 Task: Open Card Customer Satisfaction Survey in Board Product Roadmap Prioritization and Execution to Workspace Customer Acquisition and add a team member Softage.3@softage.net, a label Purple, a checklist Grocery Shopping, an attachment from your google drive, a color Purple and finally, add a card description 'Conduct team training session on communication' and a comment 'Given the potential impact of this task, let us make sure we involve all stakeholders and gather their feedback.'. Add a start date 'Jan 03, 1900' with a due date 'Jan 10, 1900'
Action: Mouse moved to (62, 250)
Screenshot: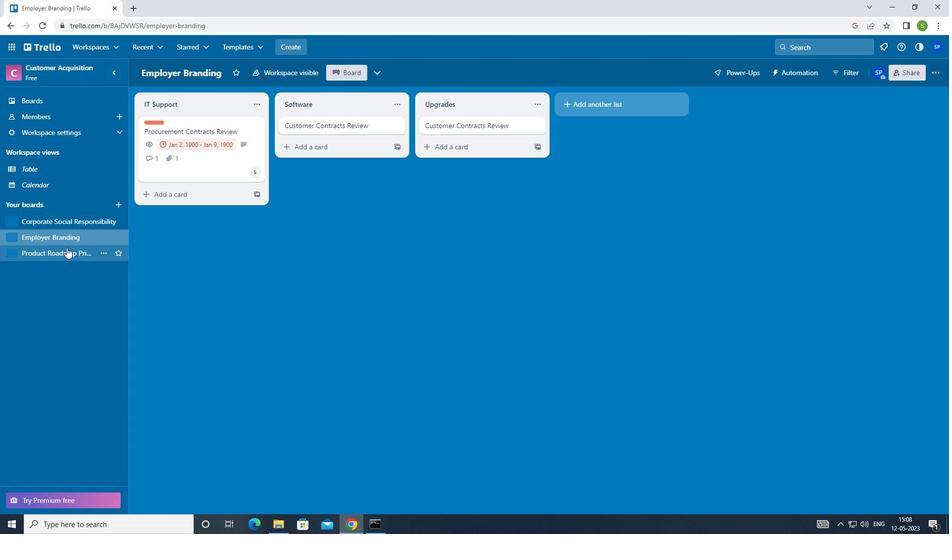 
Action: Mouse pressed left at (62, 250)
Screenshot: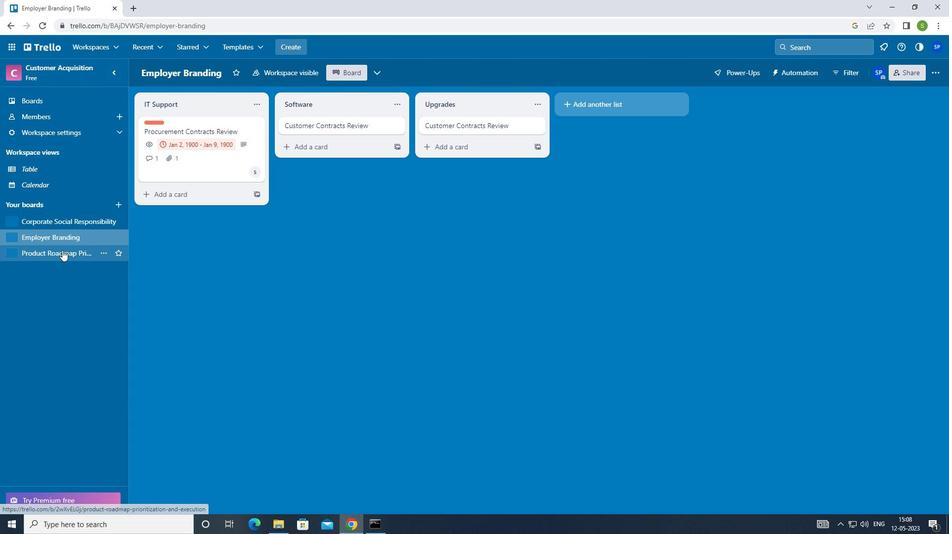 
Action: Mouse moved to (226, 121)
Screenshot: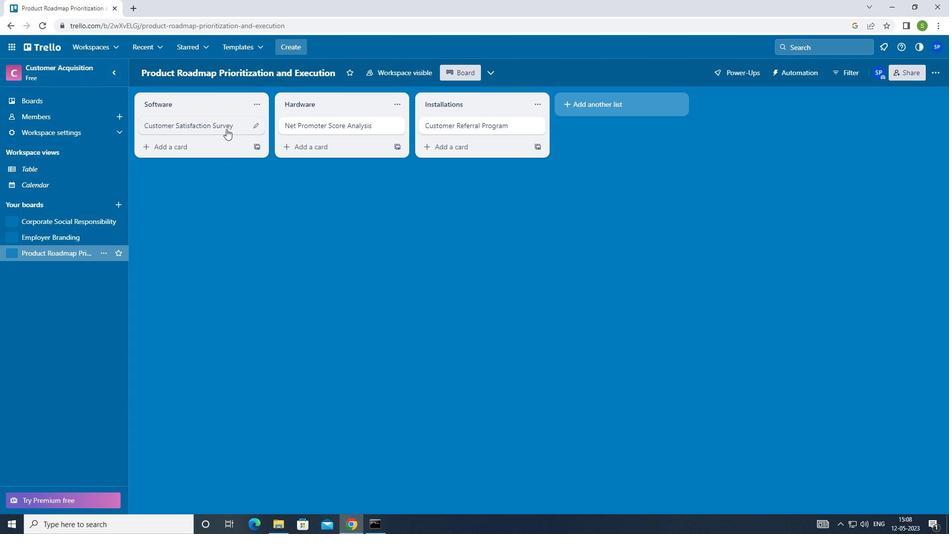 
Action: Mouse pressed left at (226, 121)
Screenshot: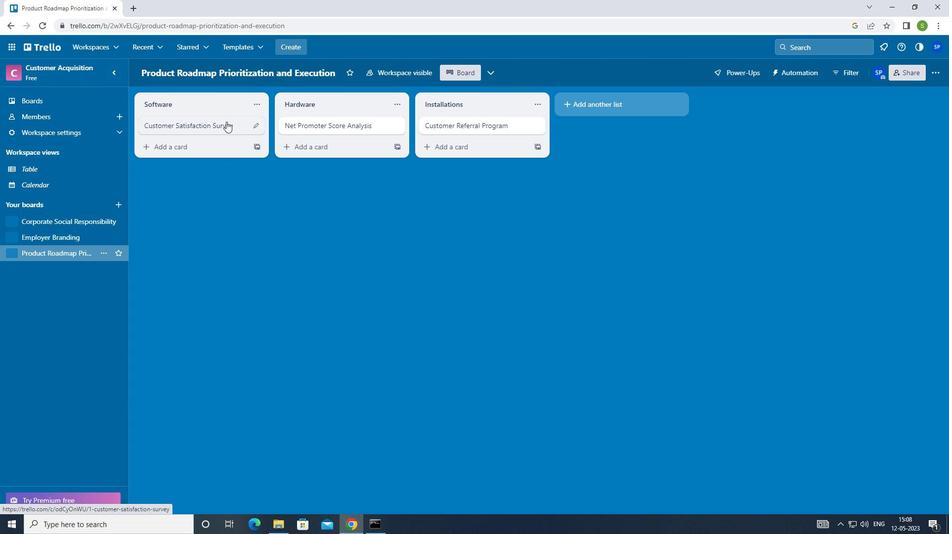 
Action: Mouse moved to (600, 120)
Screenshot: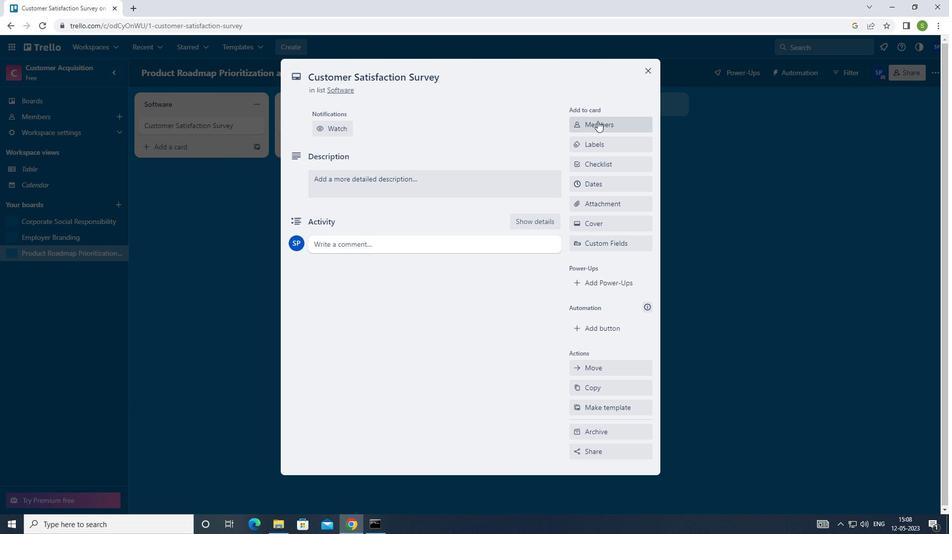 
Action: Mouse pressed left at (600, 120)
Screenshot: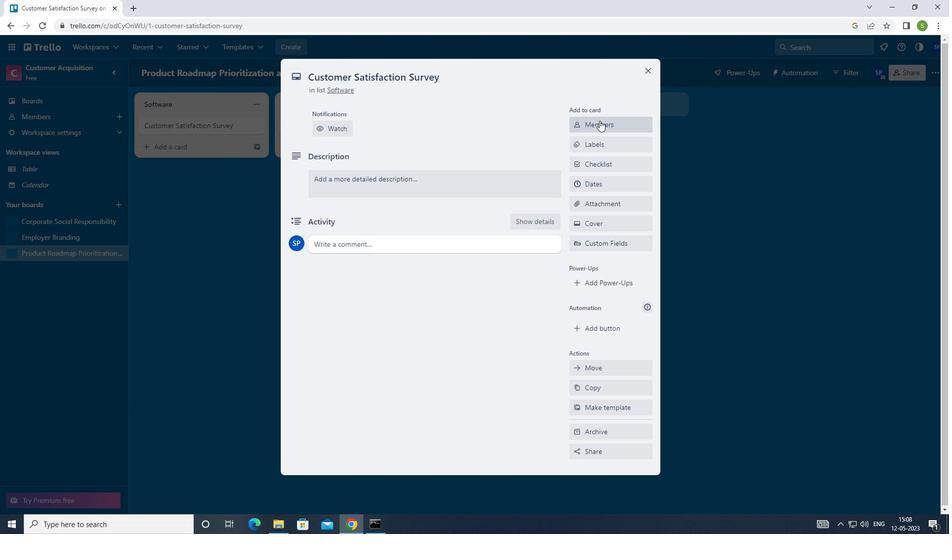 
Action: Mouse moved to (600, 172)
Screenshot: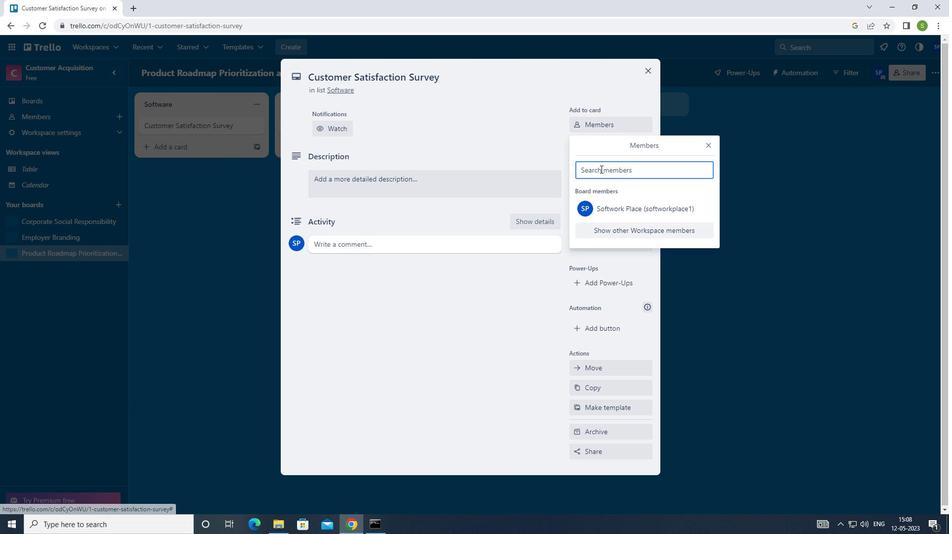 
Action: Mouse pressed left at (600, 172)
Screenshot: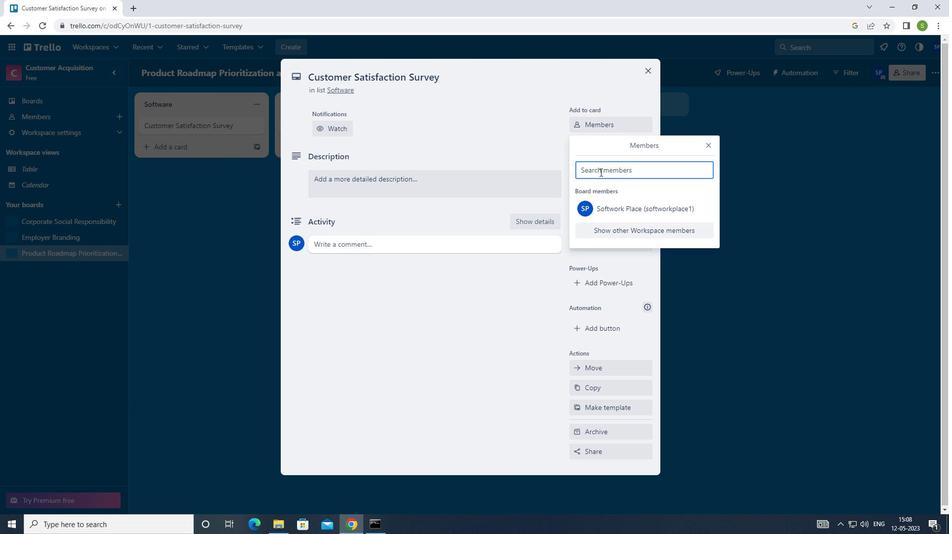 
Action: Mouse moved to (504, 151)
Screenshot: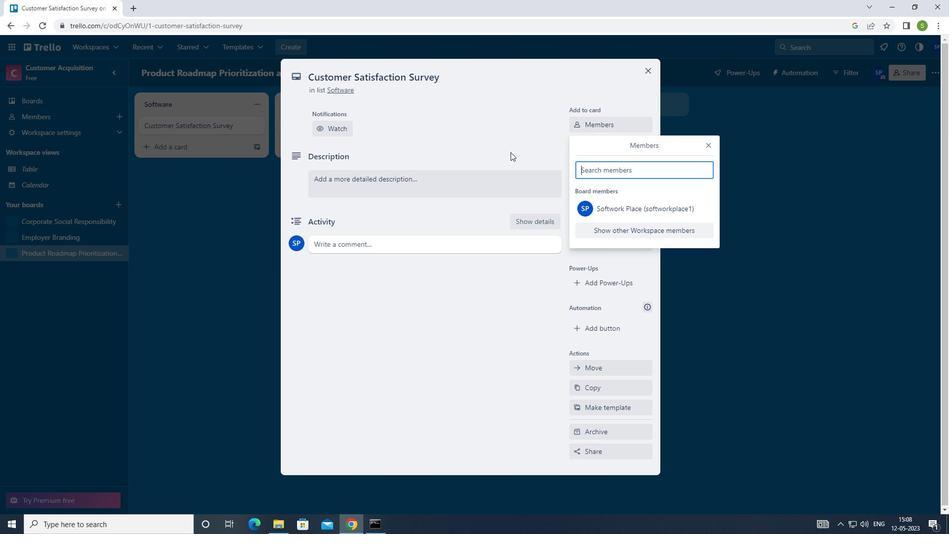 
Action: Key pressed <Key.shift>
Screenshot: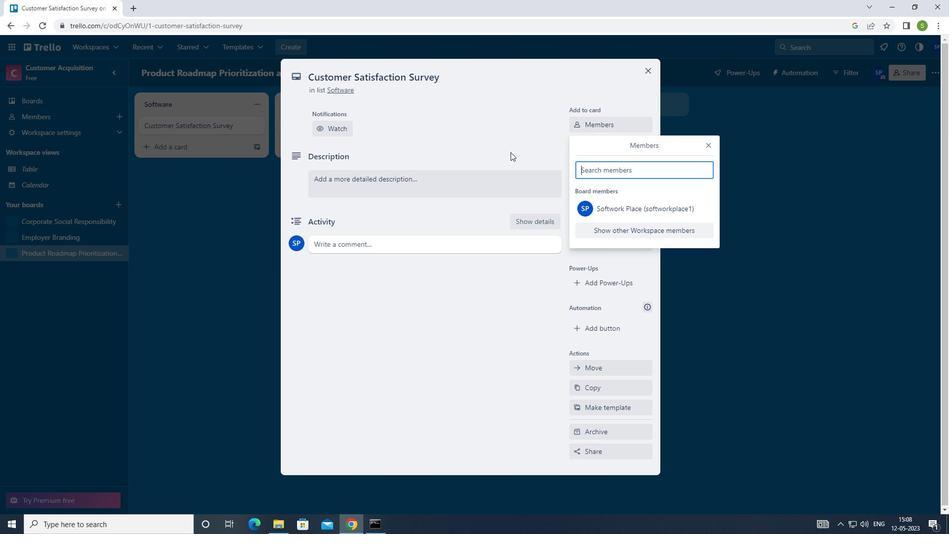 
Action: Mouse moved to (504, 151)
Screenshot: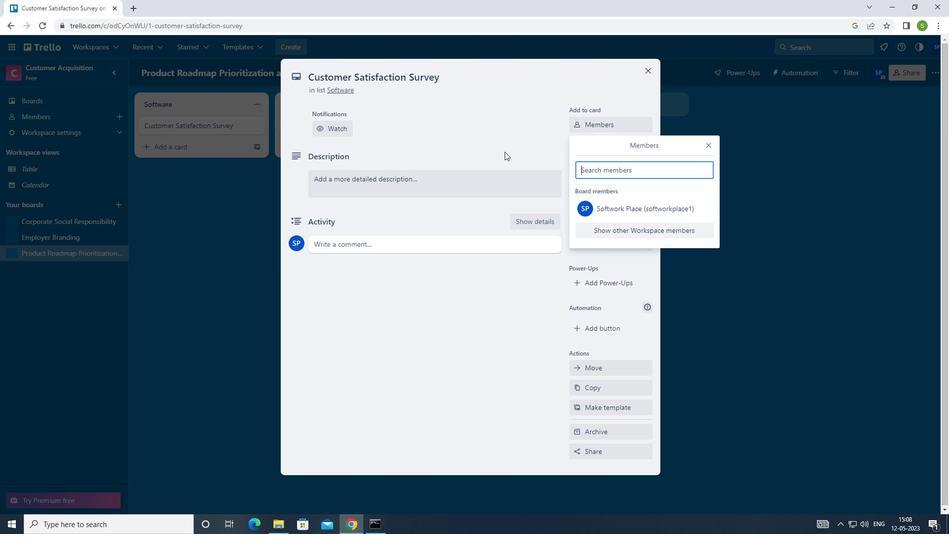
Action: Key pressed S
Screenshot: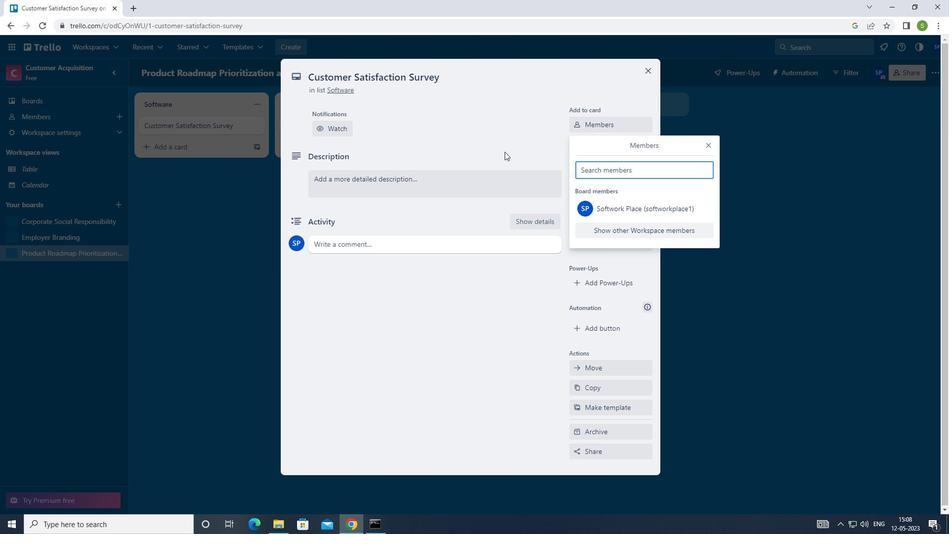 
Action: Mouse moved to (503, 151)
Screenshot: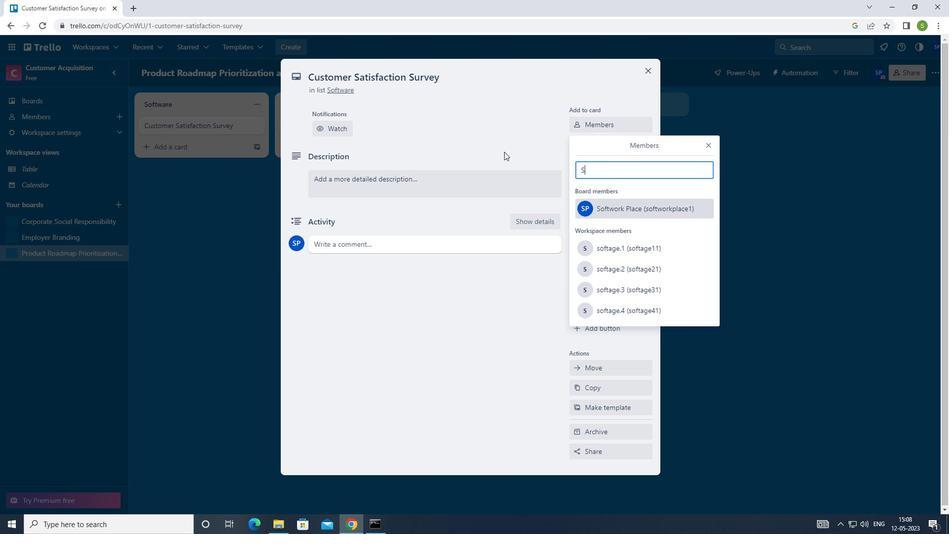 
Action: Key pressed O
Screenshot: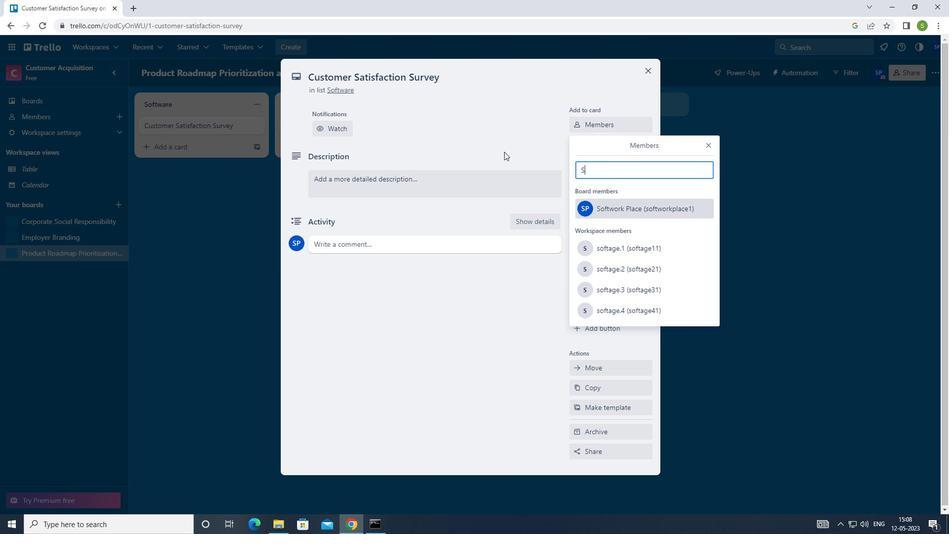 
Action: Mouse moved to (500, 150)
Screenshot: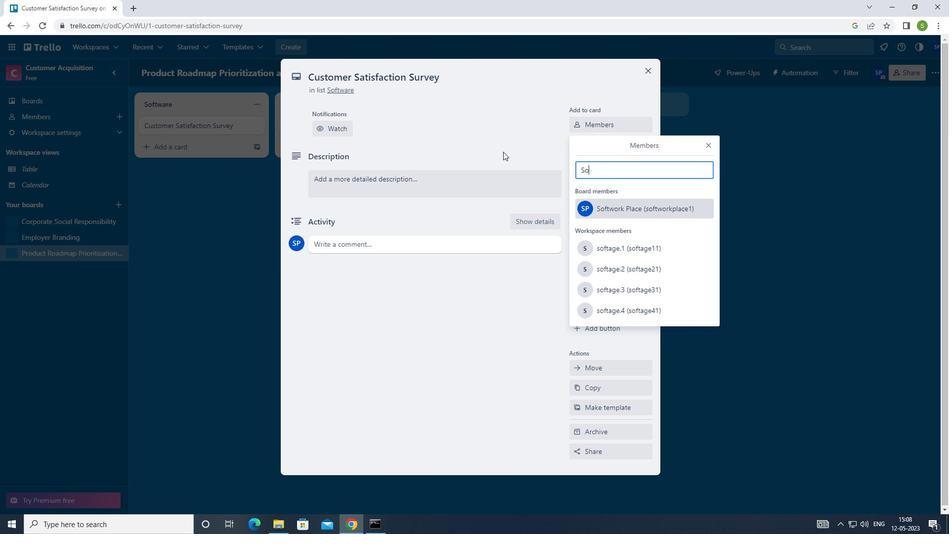 
Action: Key pressed F
Screenshot: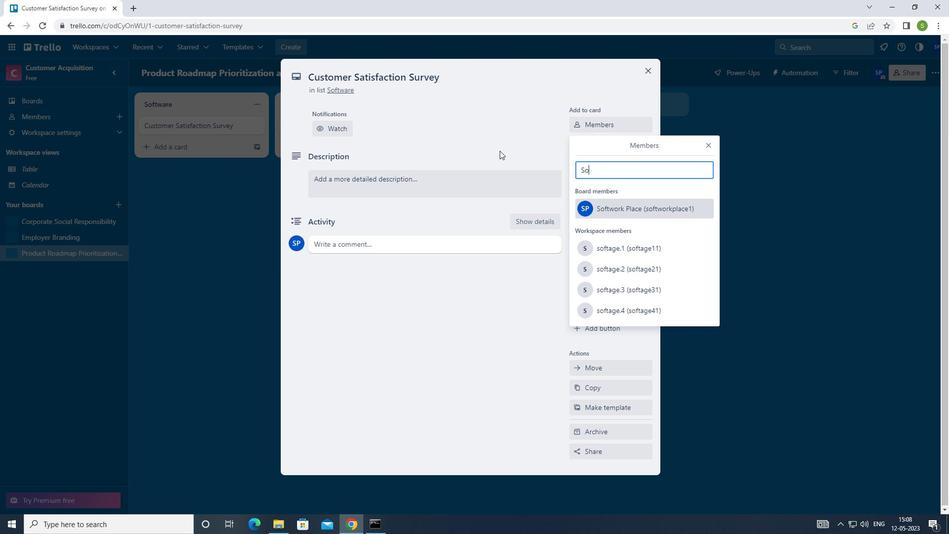 
Action: Mouse moved to (499, 150)
Screenshot: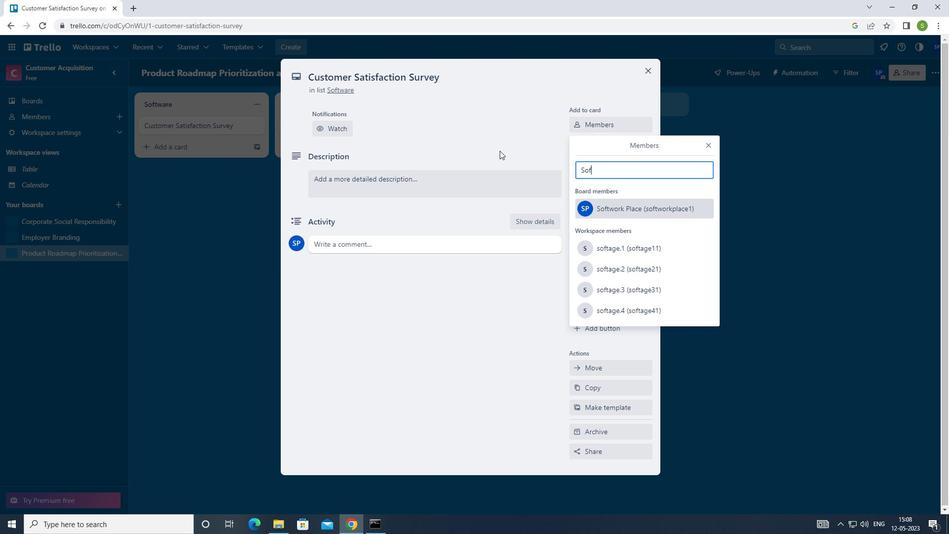 
Action: Key pressed T
Screenshot: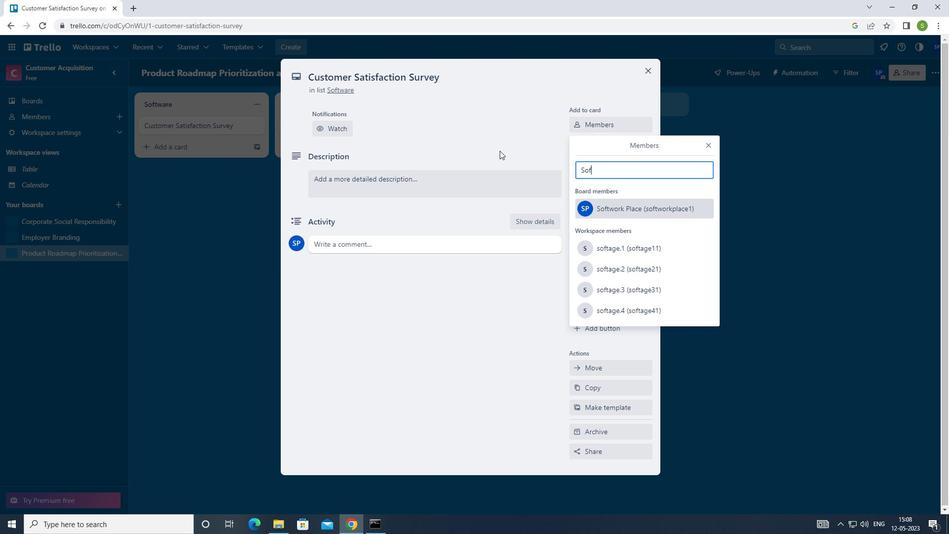 
Action: Mouse moved to (494, 148)
Screenshot: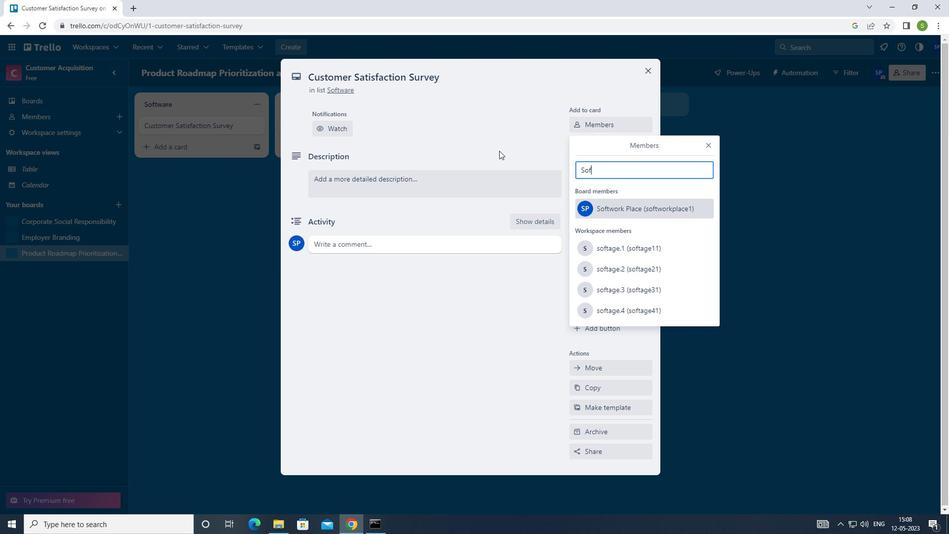 
Action: Key pressed A
Screenshot: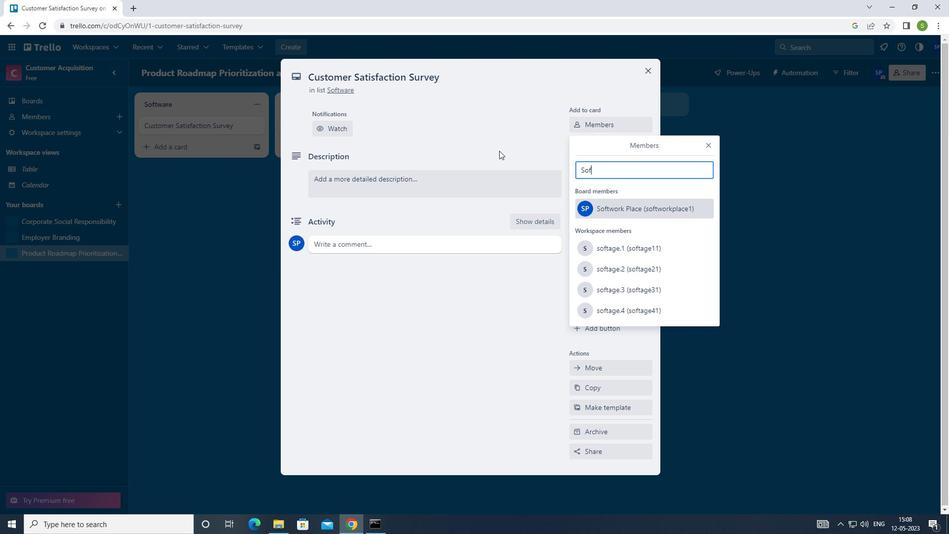 
Action: Mouse moved to (492, 148)
Screenshot: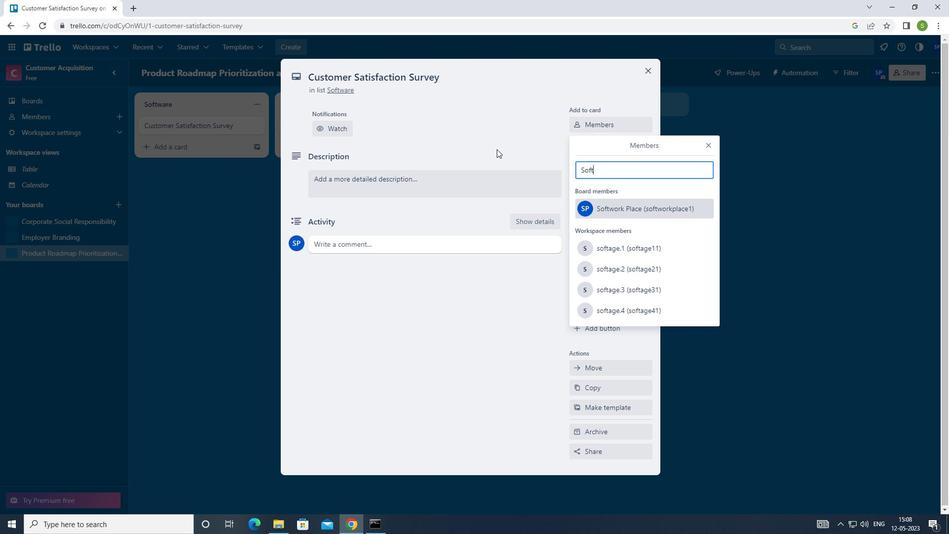 
Action: Key pressed GE.3<Key.shift><Key.shift><Key.shift><Key.shift><Key.shift><Key.shift><Key.shift><Key.shift>@SOG<Key.backspace>FTAGE.NET
Screenshot: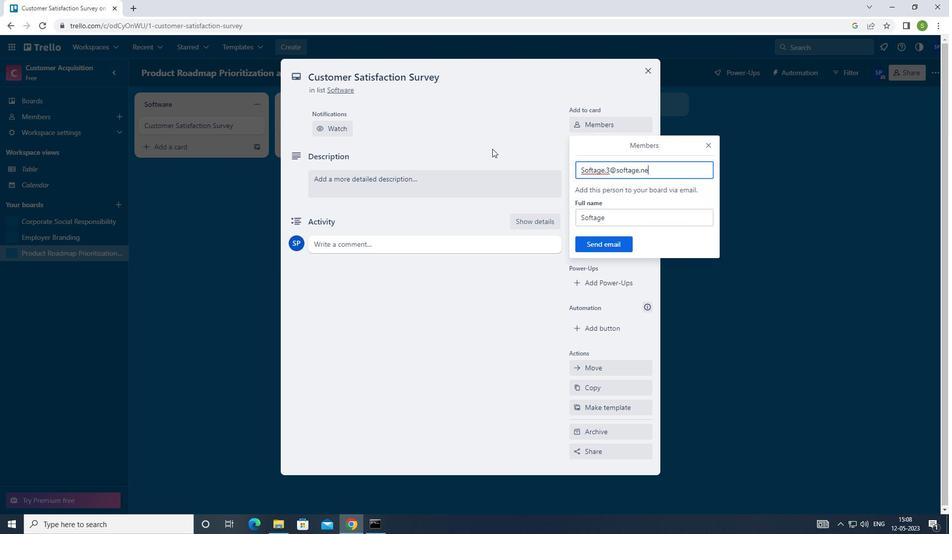 
Action: Mouse moved to (605, 247)
Screenshot: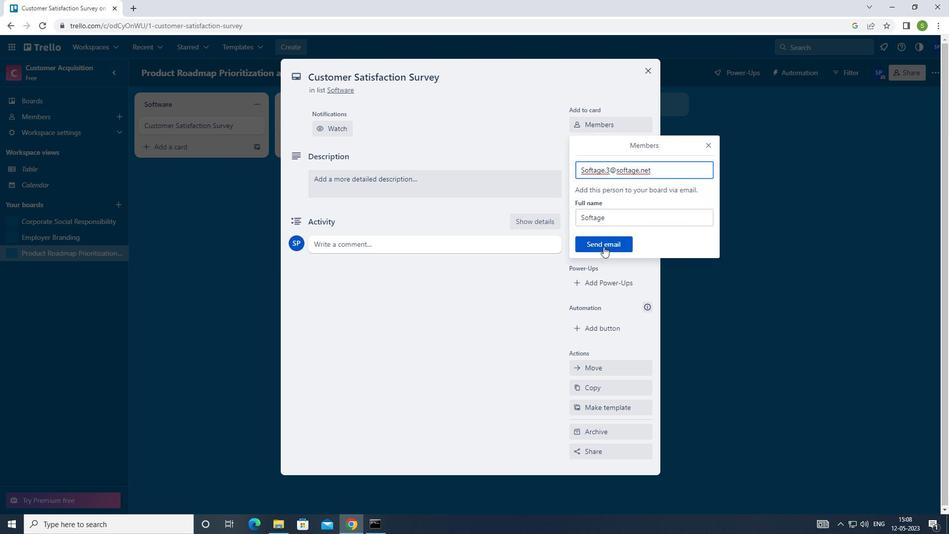 
Action: Mouse pressed left at (605, 247)
Screenshot: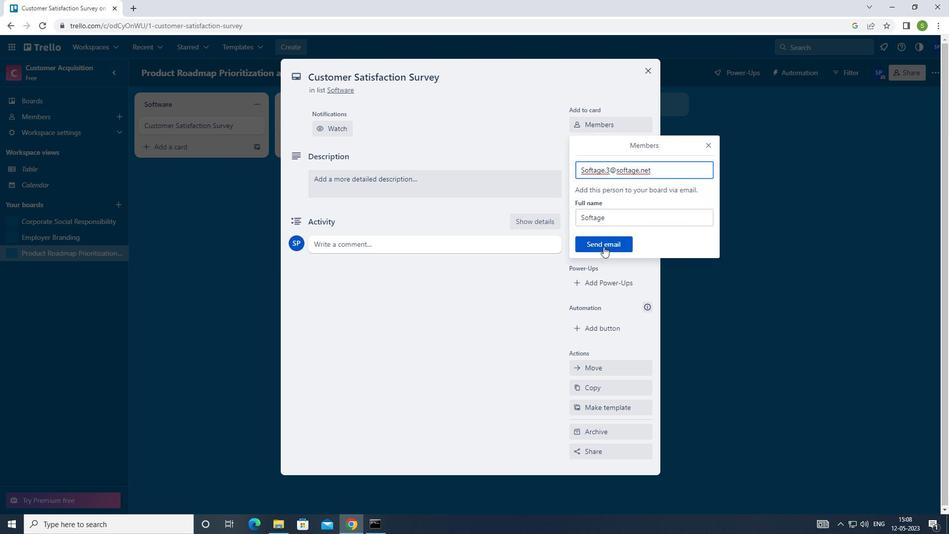 
Action: Mouse moved to (594, 180)
Screenshot: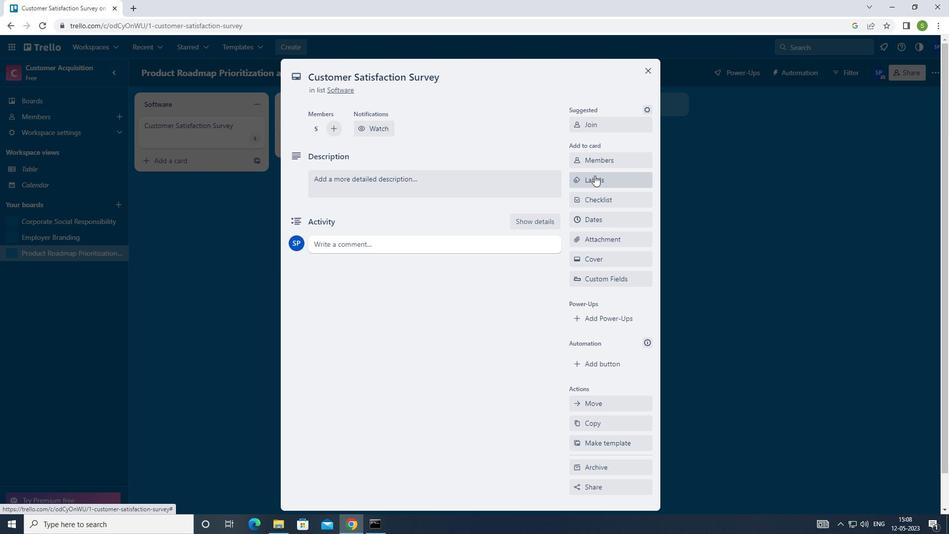 
Action: Mouse pressed left at (594, 180)
Screenshot: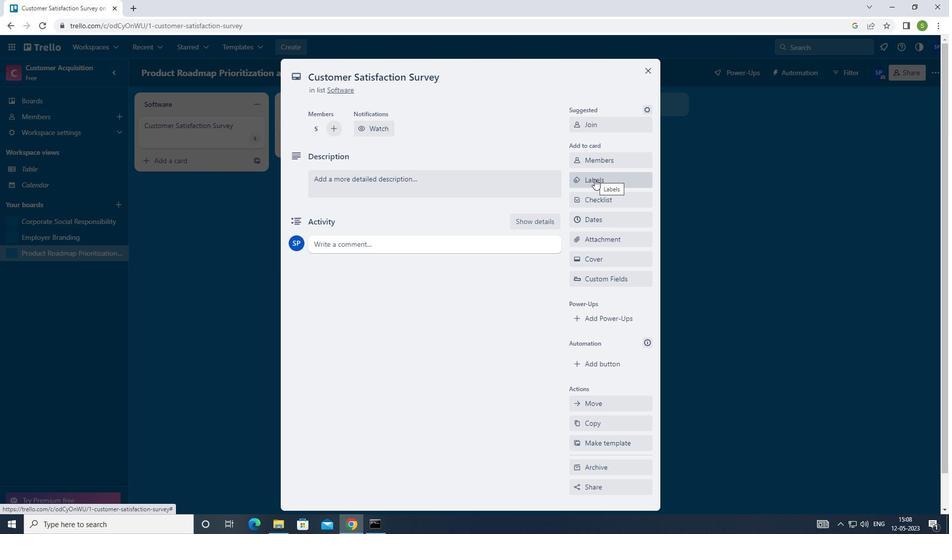 
Action: Mouse moved to (527, 133)
Screenshot: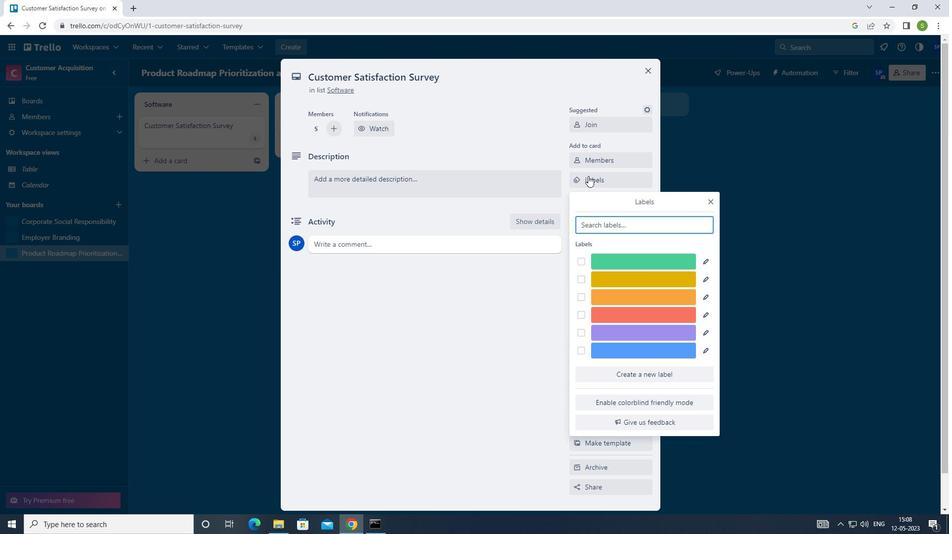 
Action: Key pressed PUR
Screenshot: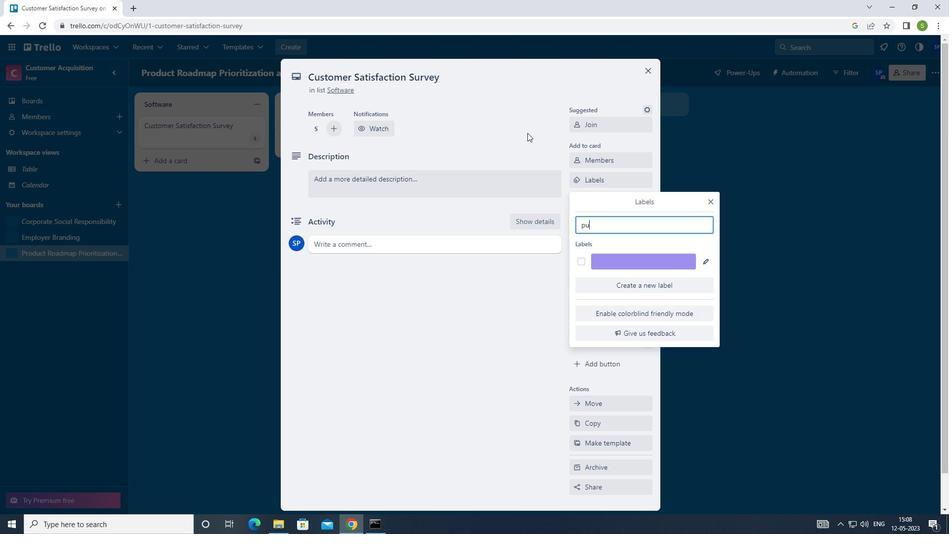 
Action: Mouse moved to (582, 265)
Screenshot: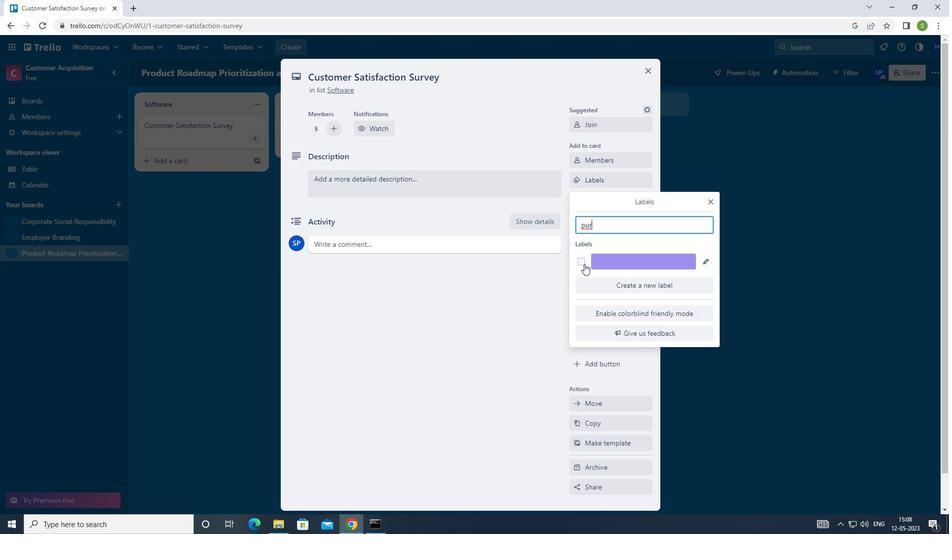 
Action: Mouse pressed left at (582, 265)
Screenshot: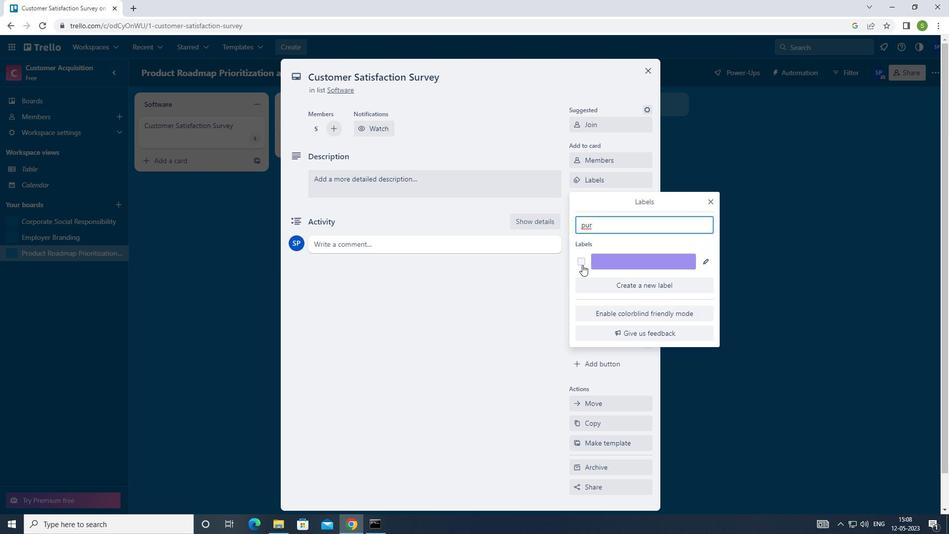 
Action: Mouse moved to (709, 205)
Screenshot: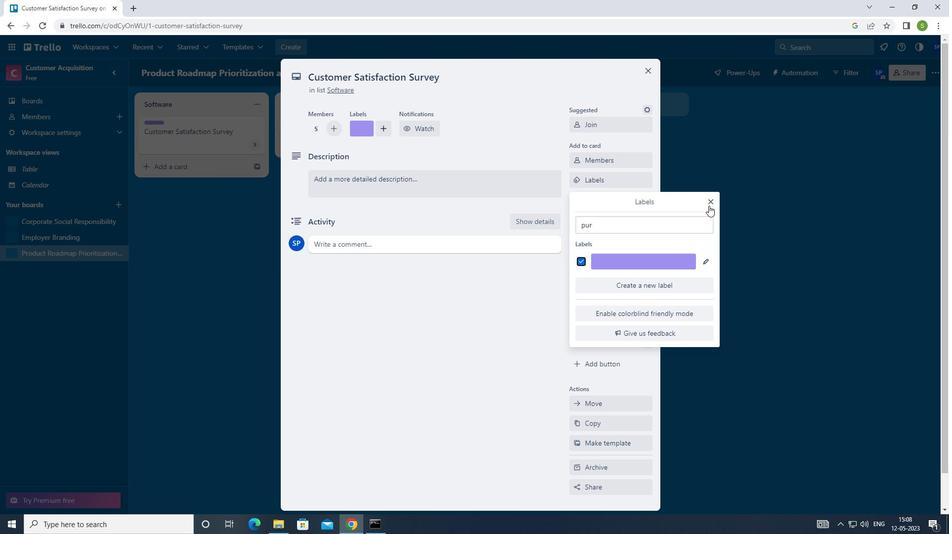 
Action: Mouse pressed left at (709, 205)
Screenshot: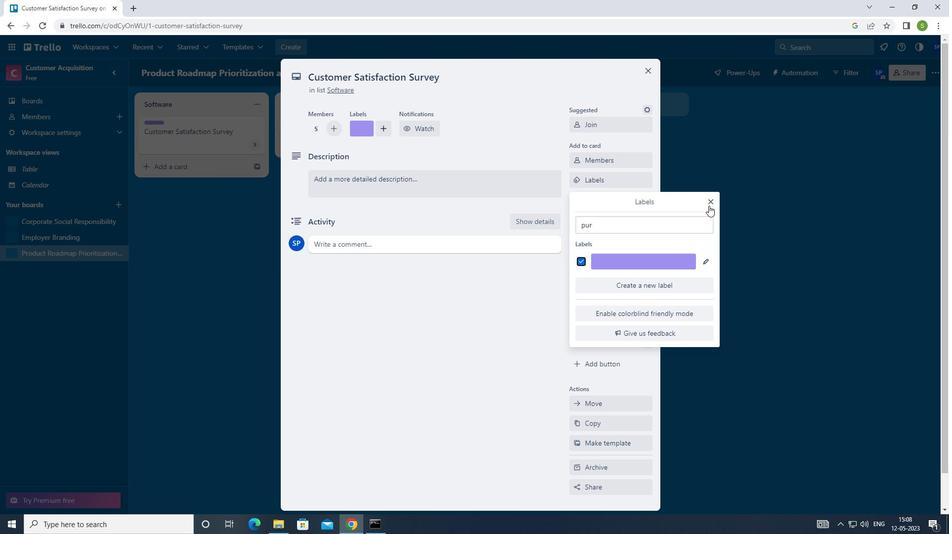 
Action: Mouse moved to (599, 202)
Screenshot: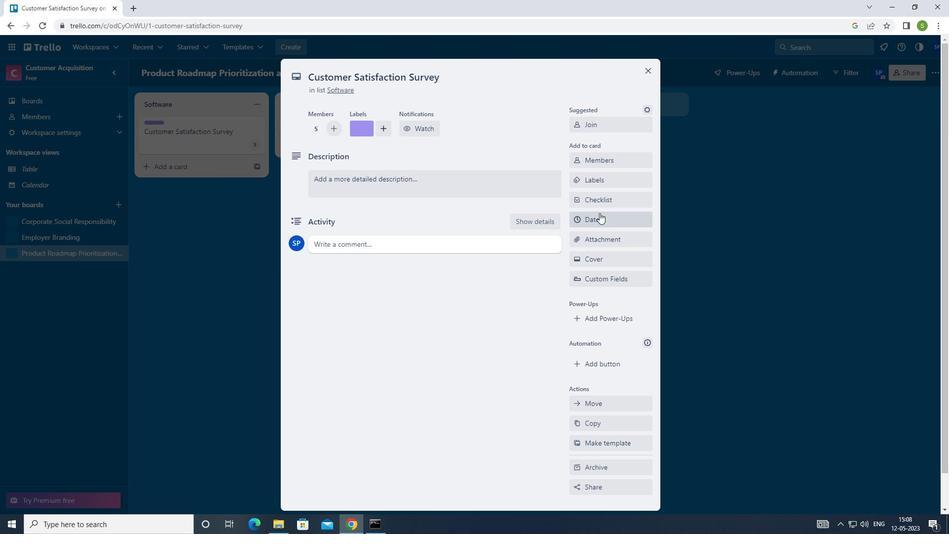 
Action: Mouse pressed left at (599, 202)
Screenshot: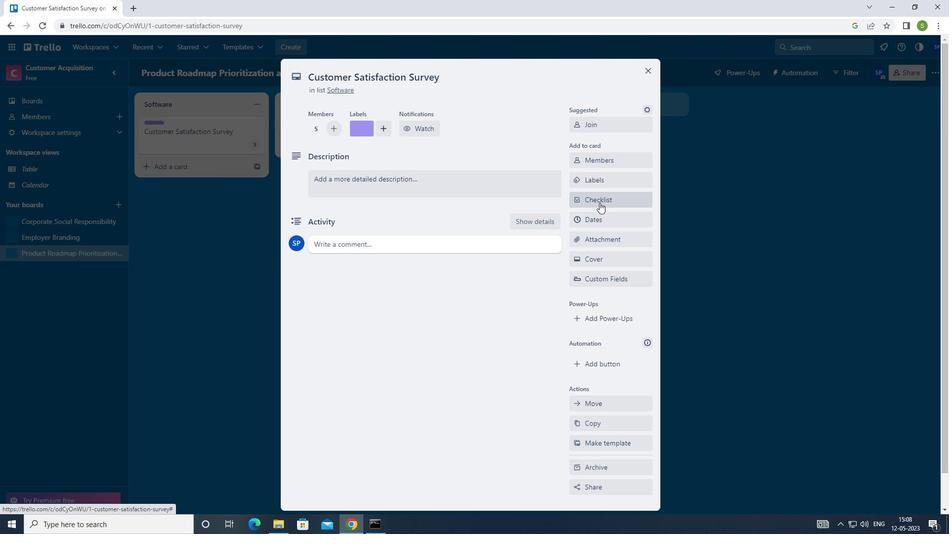 
Action: Mouse moved to (561, 187)
Screenshot: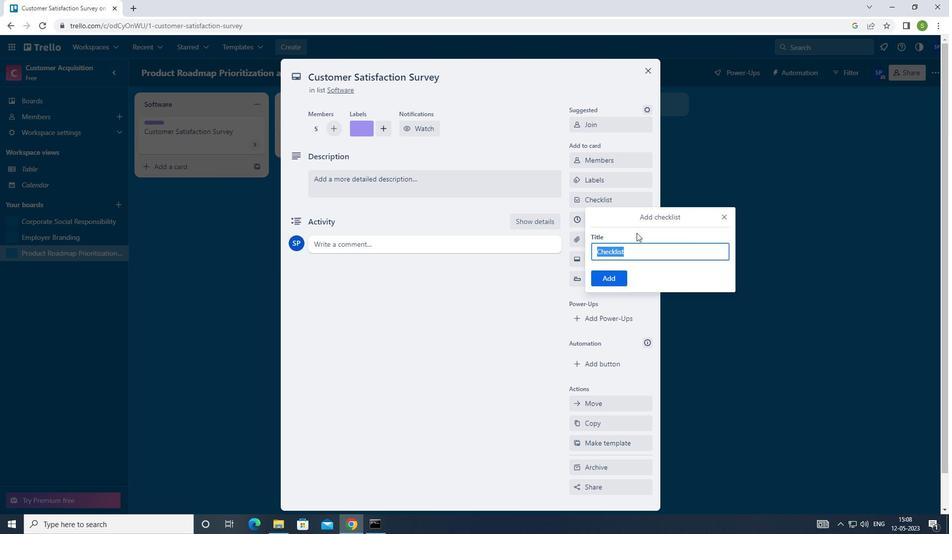 
Action: Key pressed <Key.shift><Key.shift><Key.shift><Key.shift><Key.shift><Key.shift><Key.shift><Key.shift><Key.shift>G
Screenshot: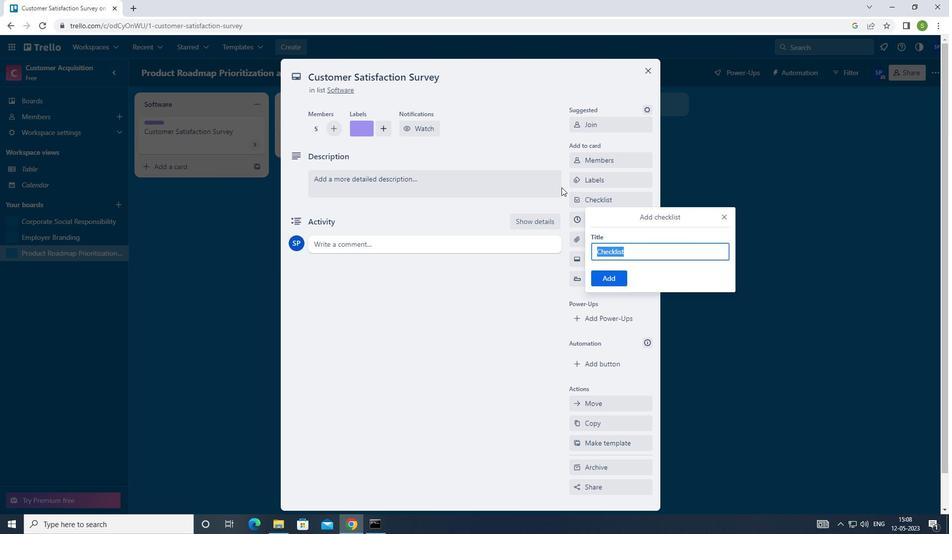 
Action: Mouse moved to (660, 287)
Screenshot: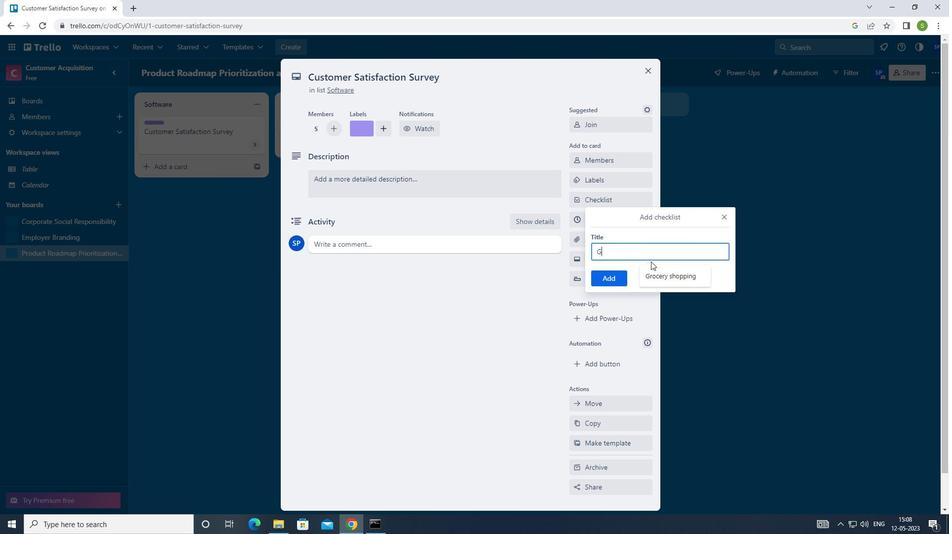 
Action: Mouse pressed left at (660, 287)
Screenshot: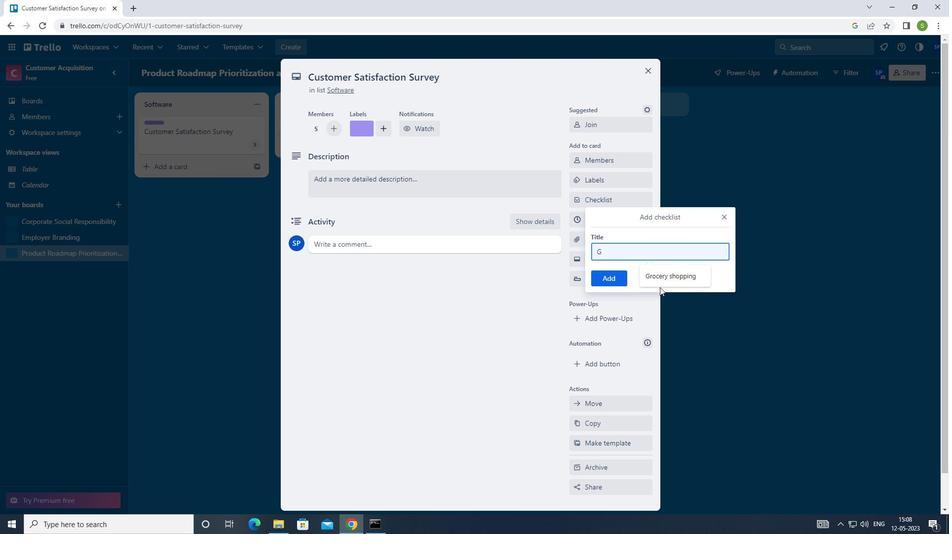 
Action: Mouse moved to (659, 278)
Screenshot: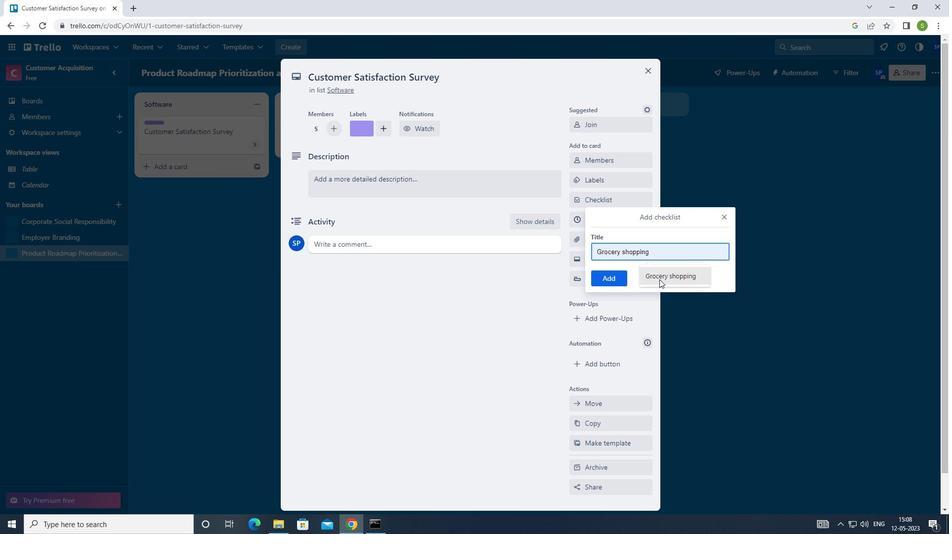 
Action: Mouse pressed left at (659, 278)
Screenshot: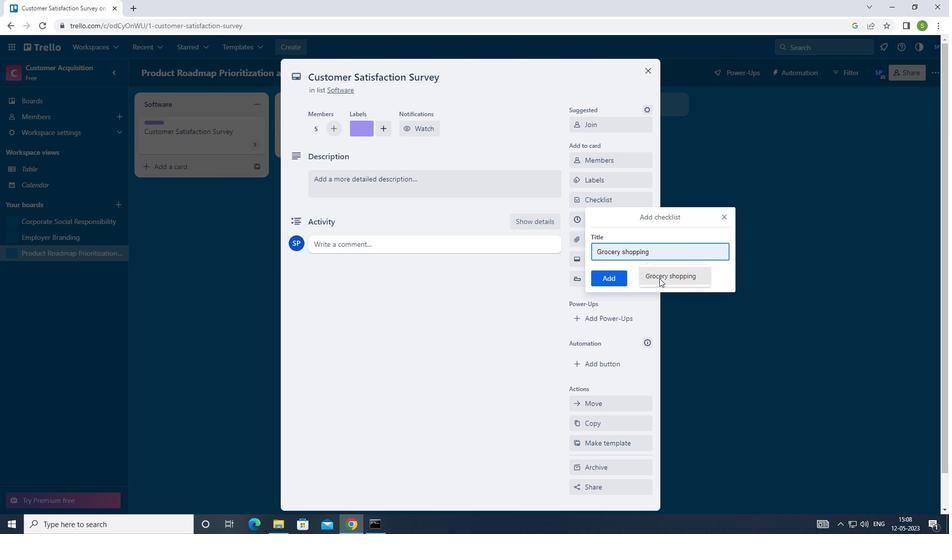 
Action: Mouse moved to (594, 278)
Screenshot: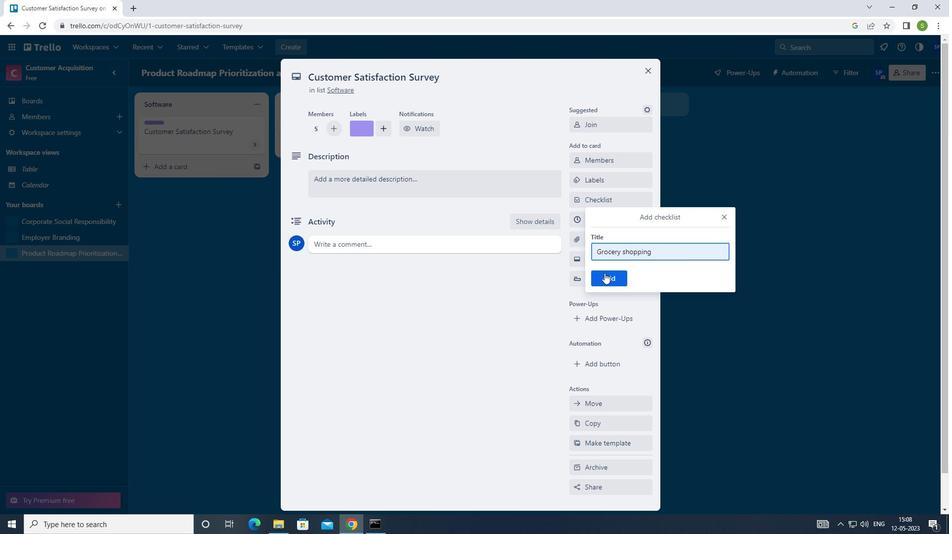 
Action: Mouse pressed left at (594, 278)
Screenshot: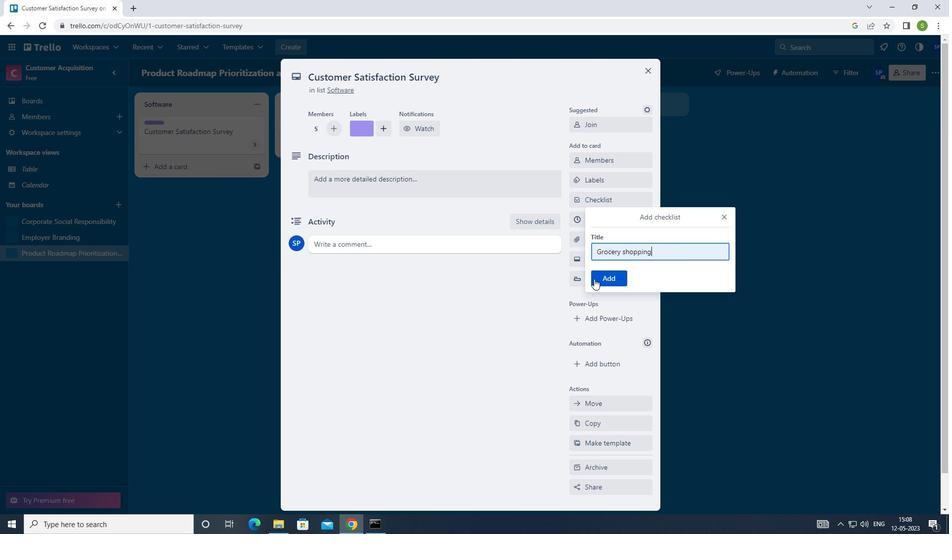 
Action: Mouse moved to (607, 240)
Screenshot: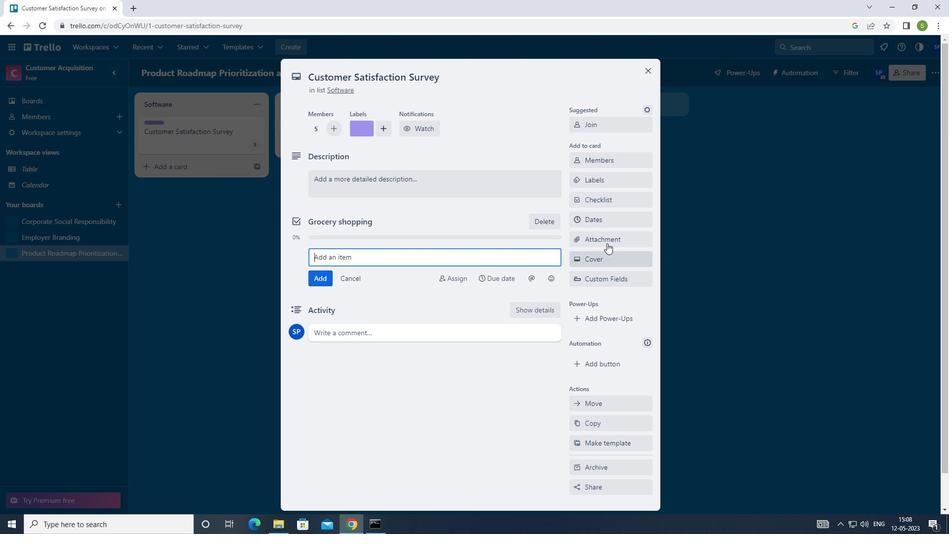 
Action: Mouse pressed left at (607, 240)
Screenshot: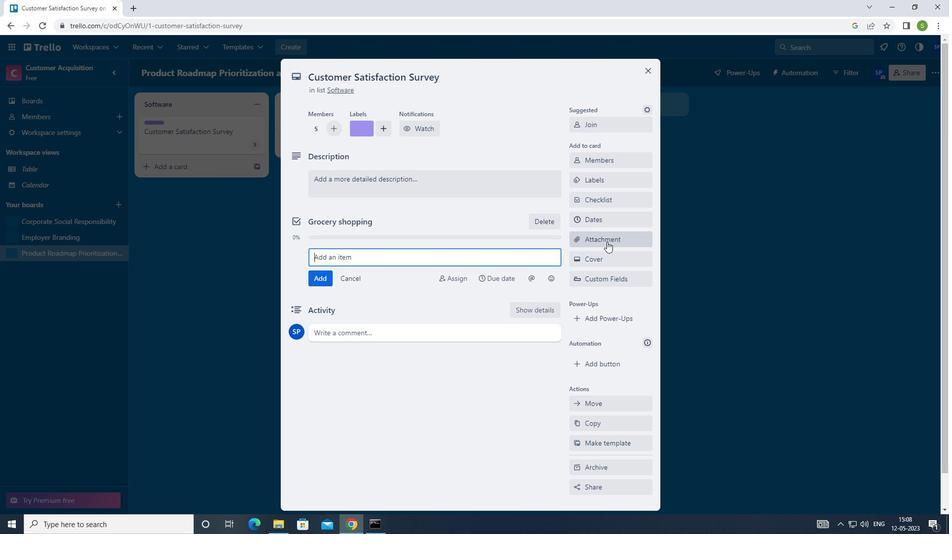 
Action: Mouse moved to (593, 312)
Screenshot: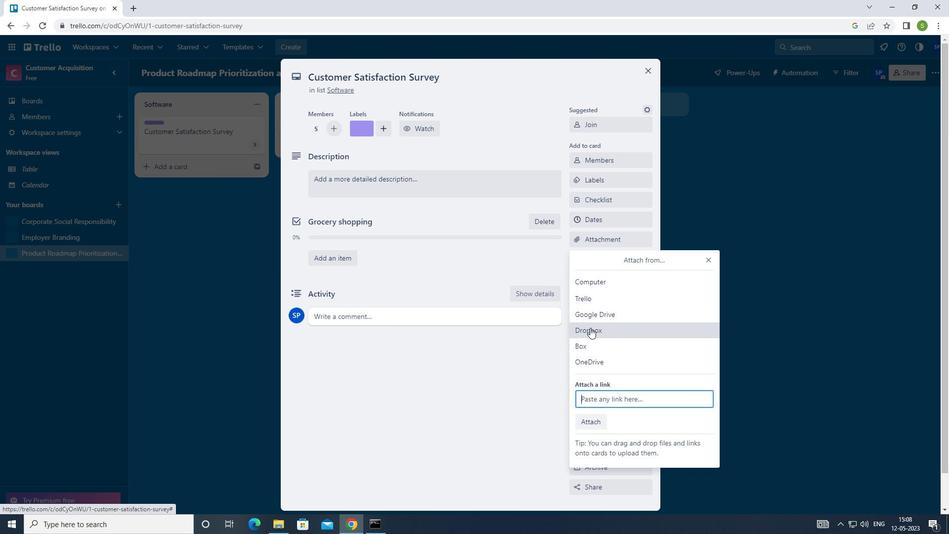 
Action: Mouse pressed left at (593, 312)
Screenshot: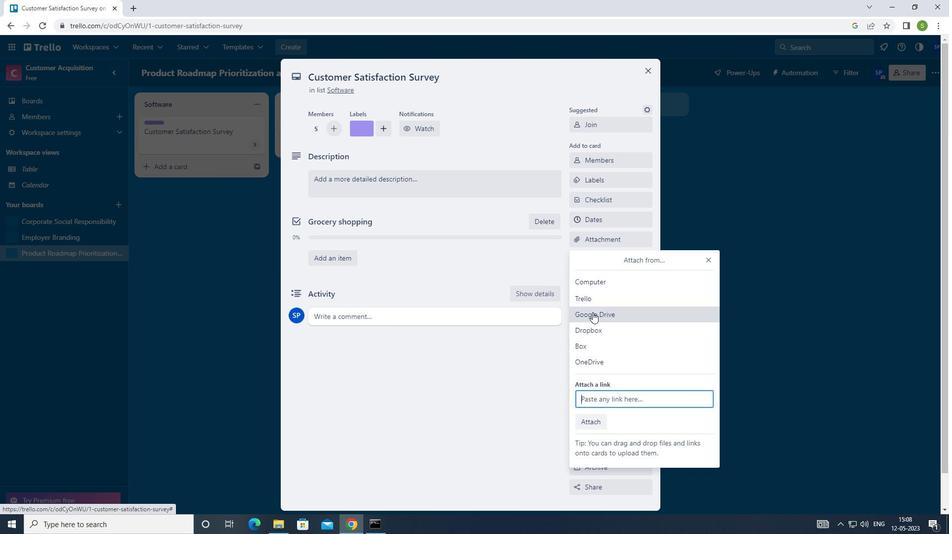 
Action: Mouse moved to (274, 252)
Screenshot: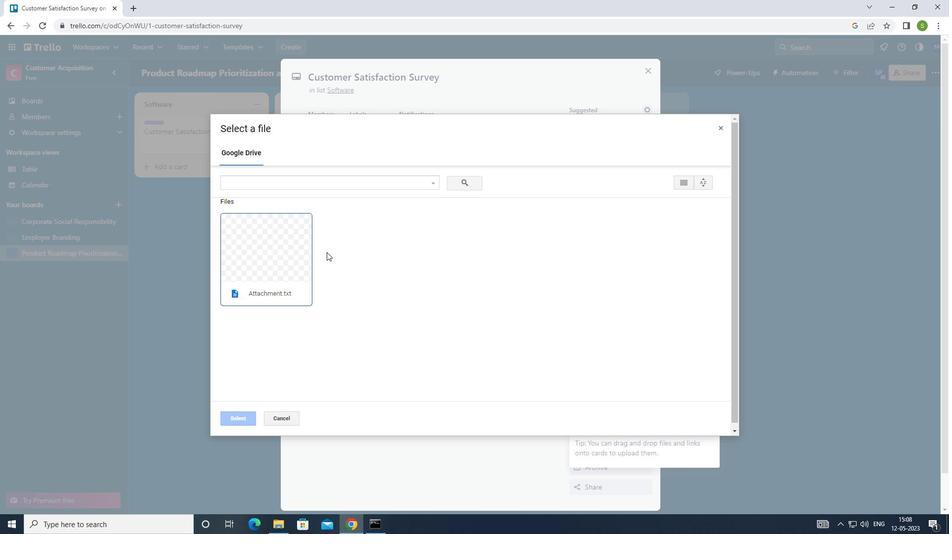 
Action: Mouse pressed left at (274, 252)
Screenshot: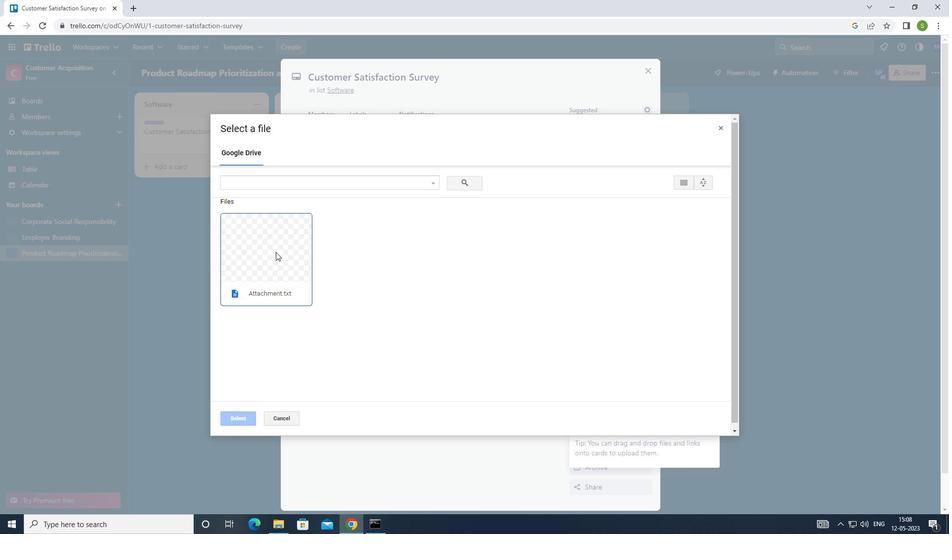 
Action: Mouse moved to (229, 418)
Screenshot: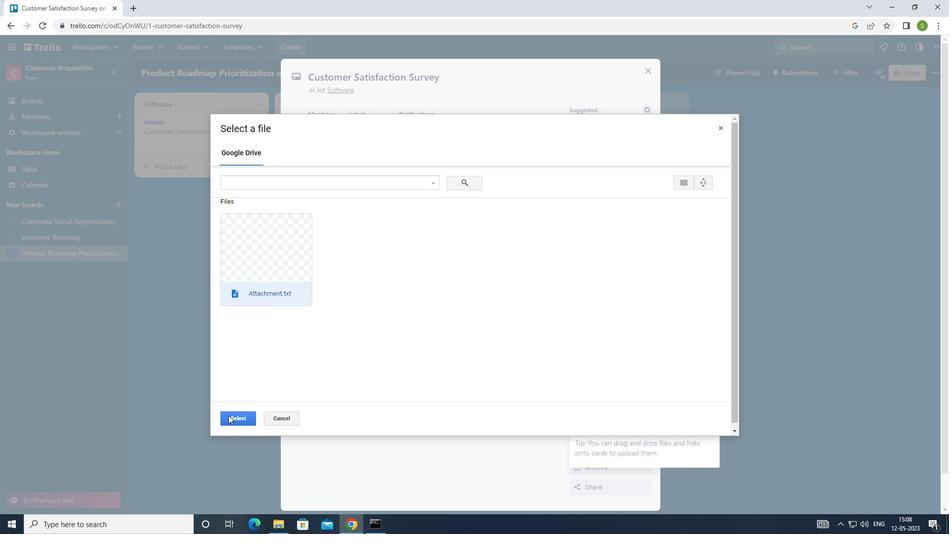 
Action: Mouse pressed left at (229, 418)
Screenshot: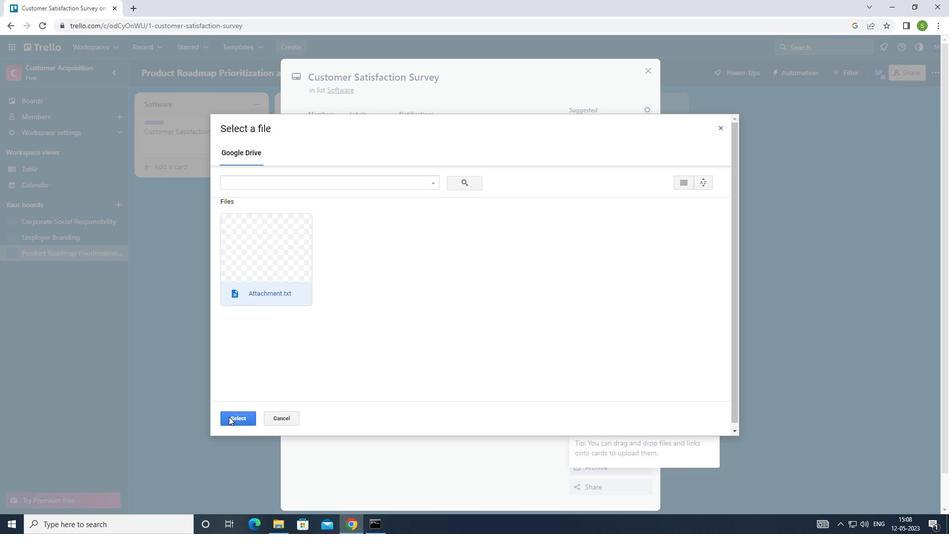 
Action: Mouse moved to (396, 183)
Screenshot: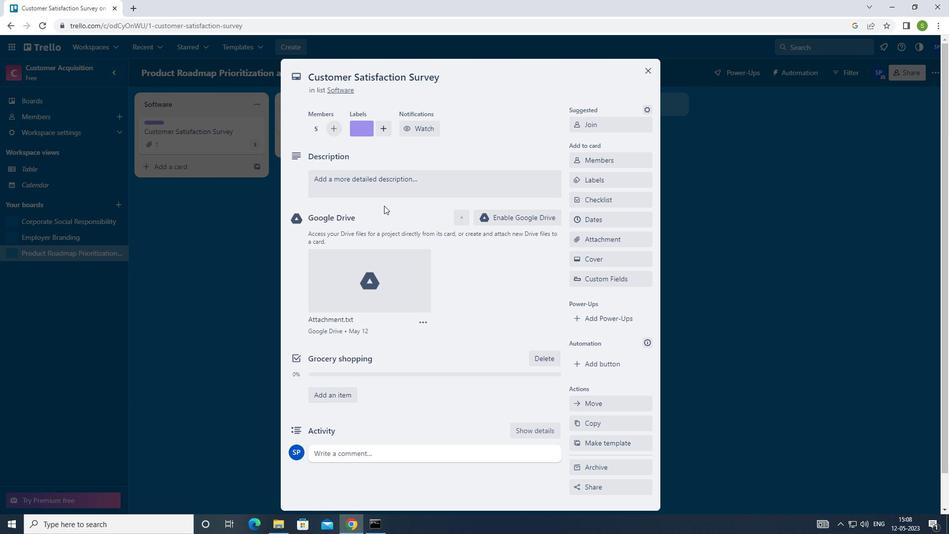 
Action: Mouse pressed left at (396, 183)
Screenshot: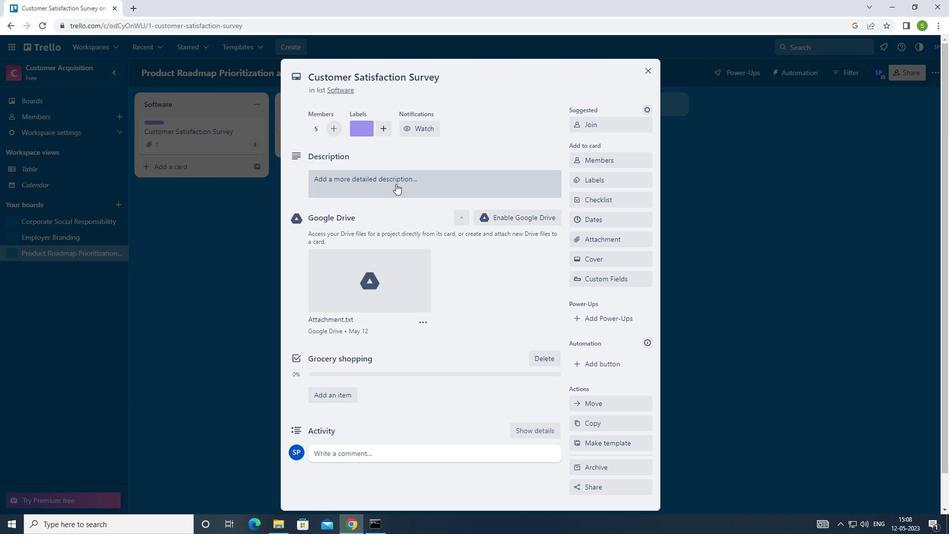 
Action: Mouse moved to (368, 303)
Screenshot: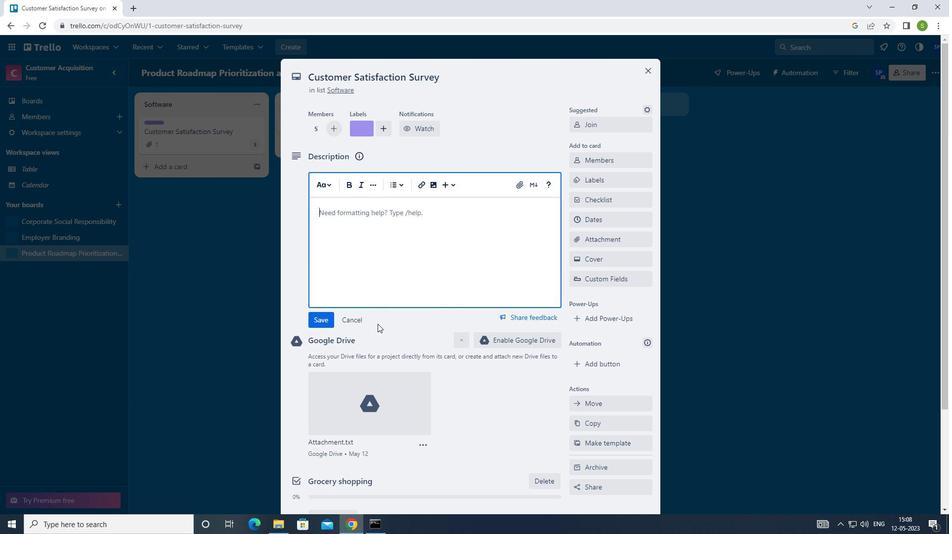 
Action: Key pressed <Key.shift>CONDUCT<Key.space>TEAM<Key.space>TRAINING<Key.space>SESSION<Key.space>ON
Screenshot: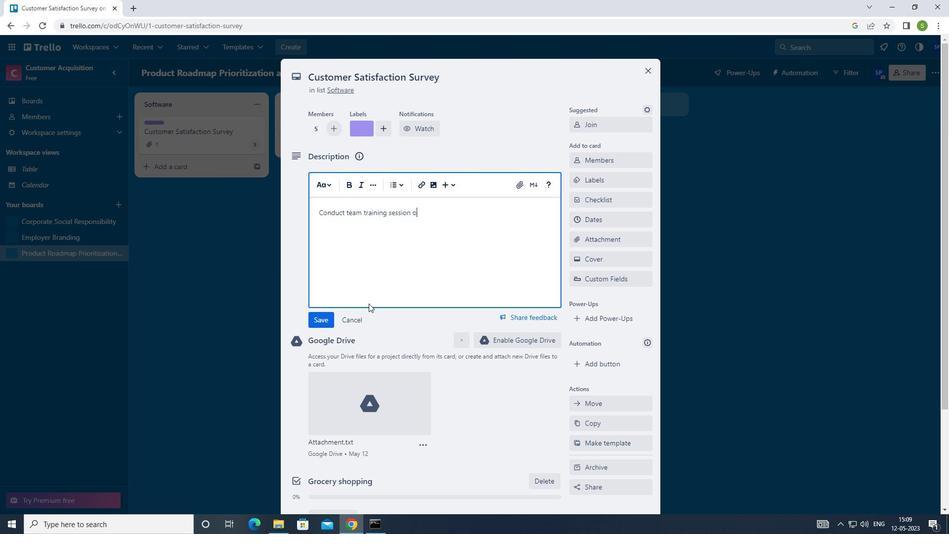 
Action: Mouse moved to (368, 303)
Screenshot: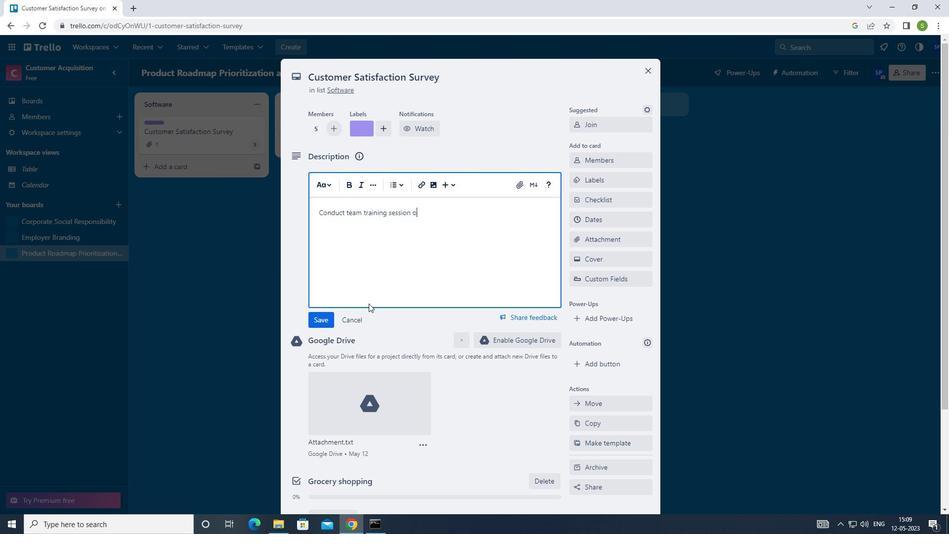
Action: Key pressed <Key.space>
Screenshot: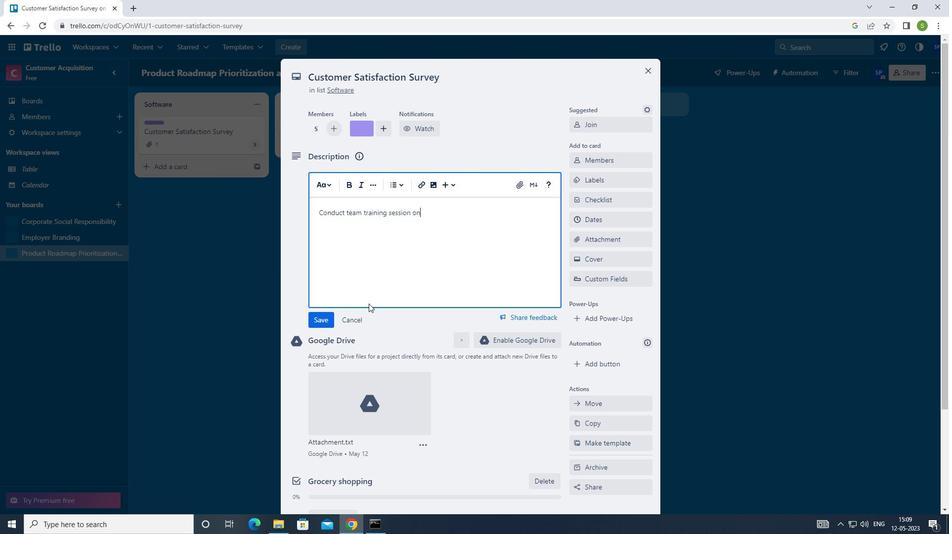 
Action: Mouse moved to (368, 303)
Screenshot: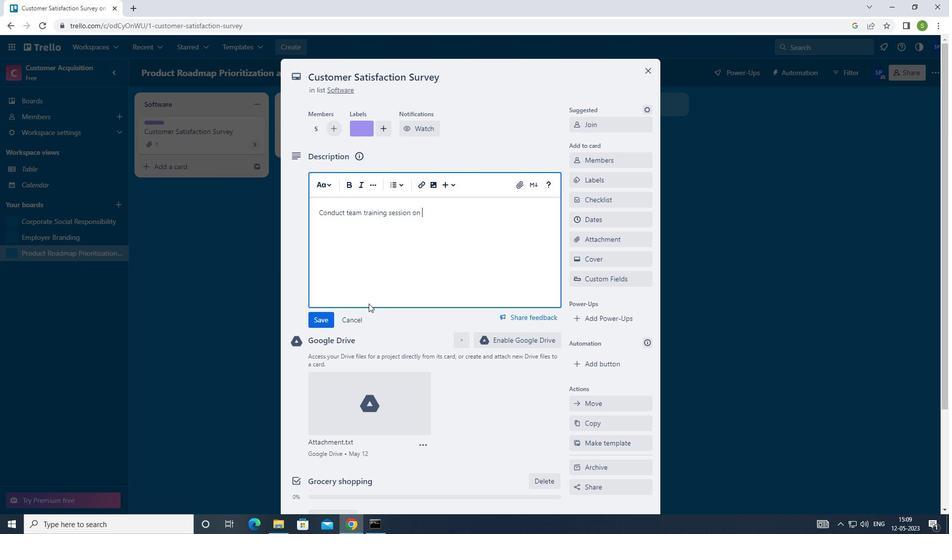 
Action: Key pressed COMMUNICATION<Key.space>AN<Key.backspace><Key.backspace>.
Screenshot: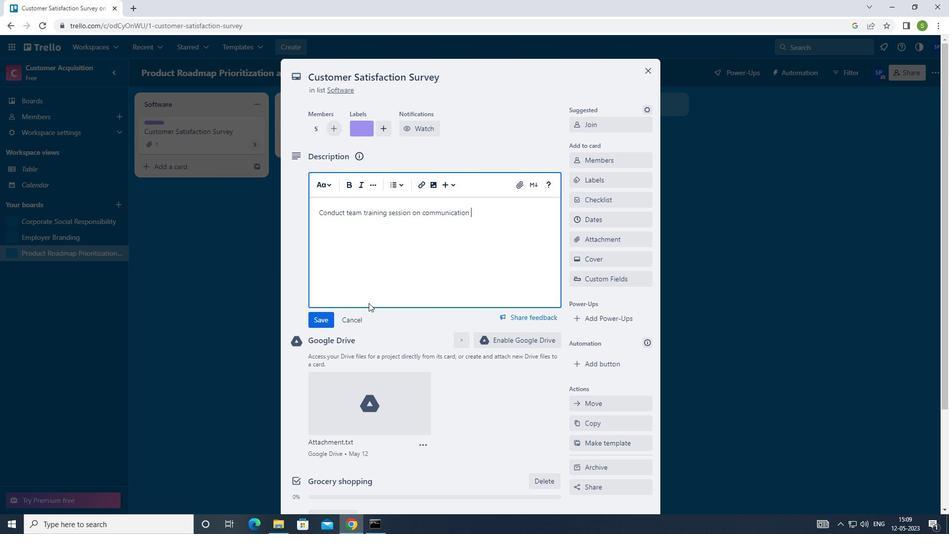 
Action: Mouse moved to (324, 319)
Screenshot: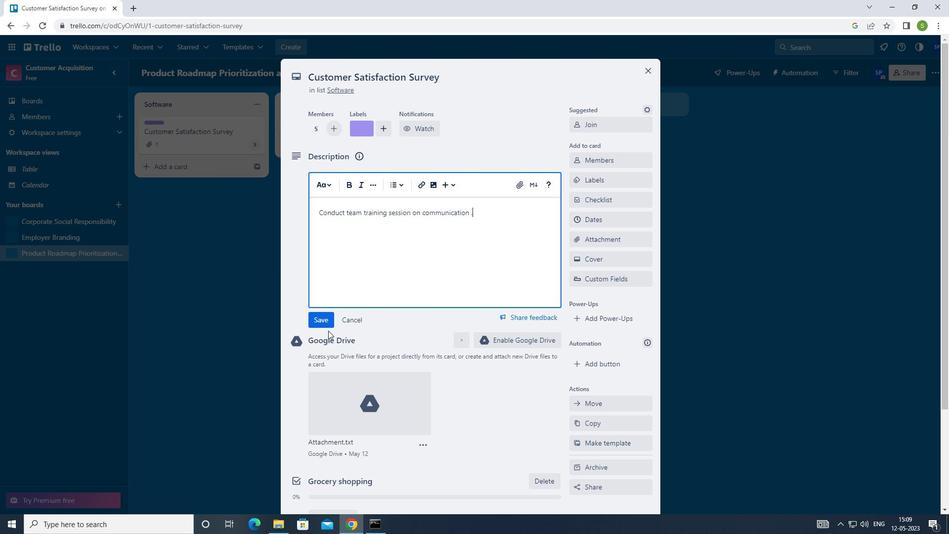 
Action: Mouse pressed left at (324, 319)
Screenshot: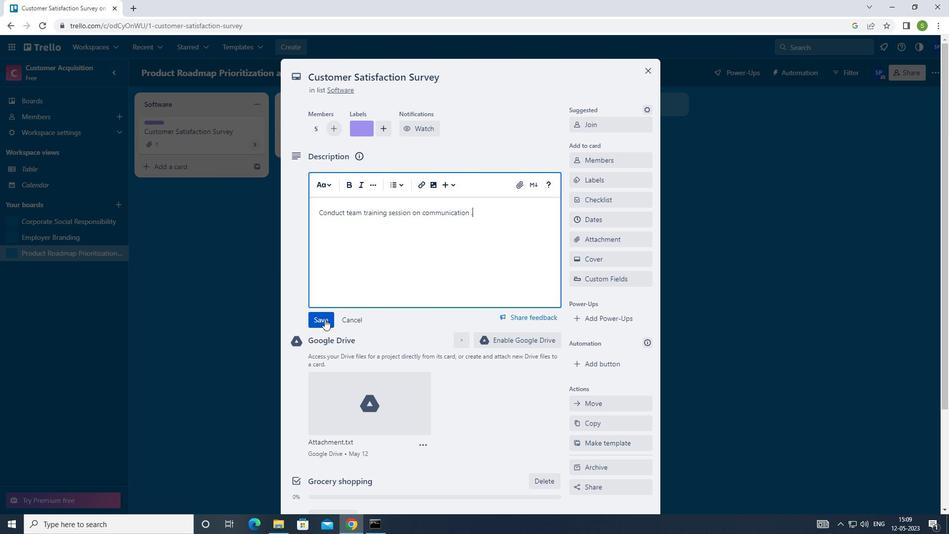
Action: Mouse moved to (388, 324)
Screenshot: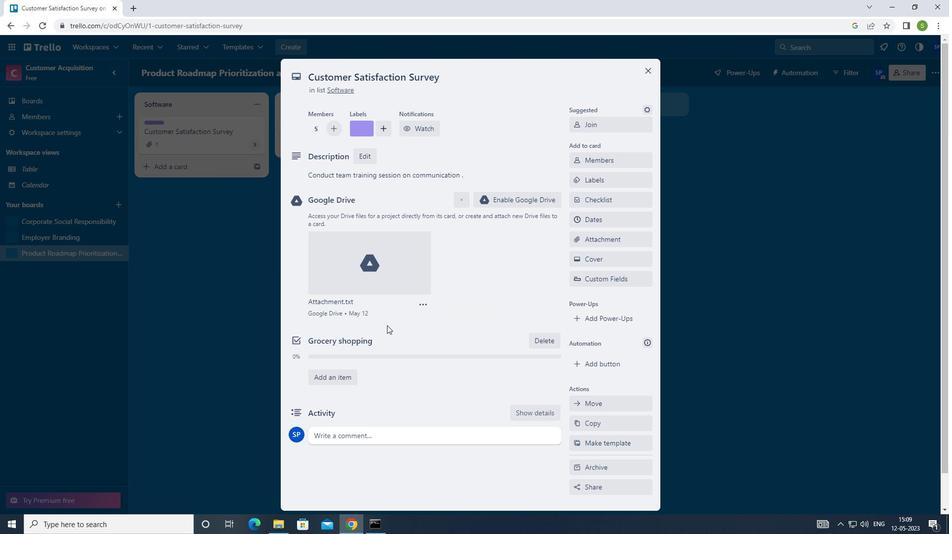 
Action: Mouse scrolled (388, 324) with delta (0, 0)
Screenshot: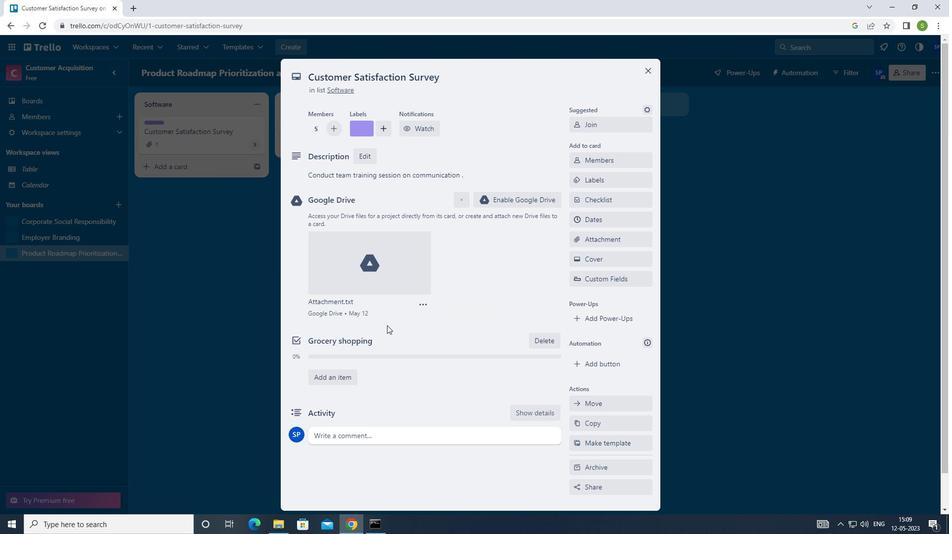
Action: Mouse moved to (388, 325)
Screenshot: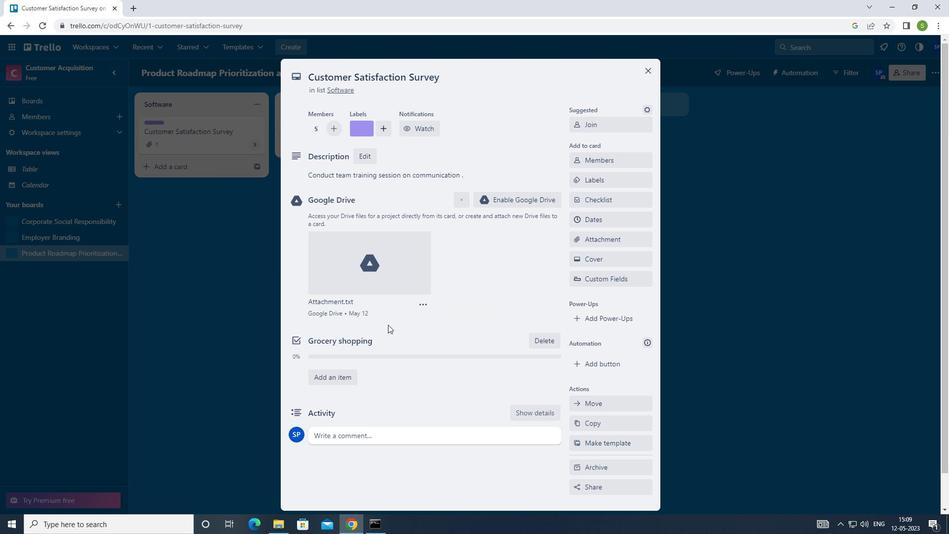 
Action: Mouse scrolled (388, 325) with delta (0, 0)
Screenshot: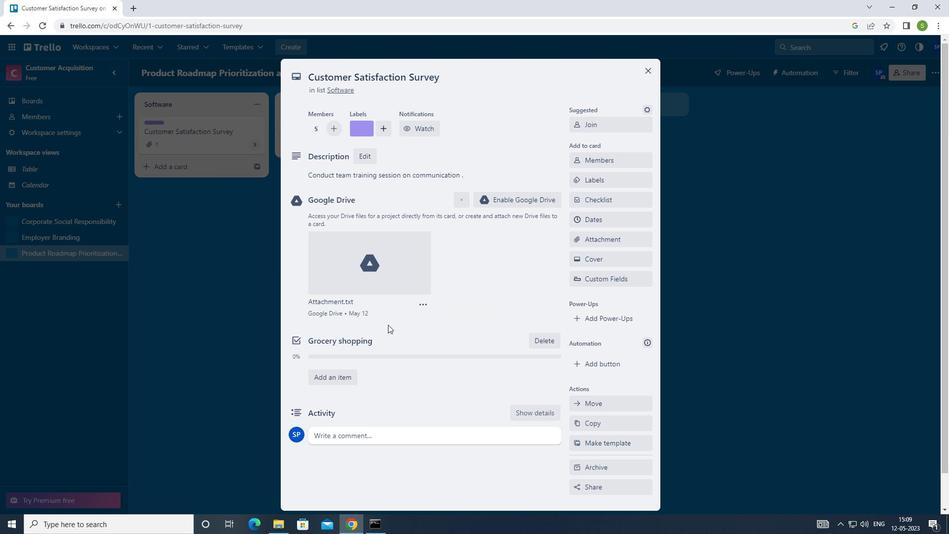 
Action: Mouse moved to (388, 326)
Screenshot: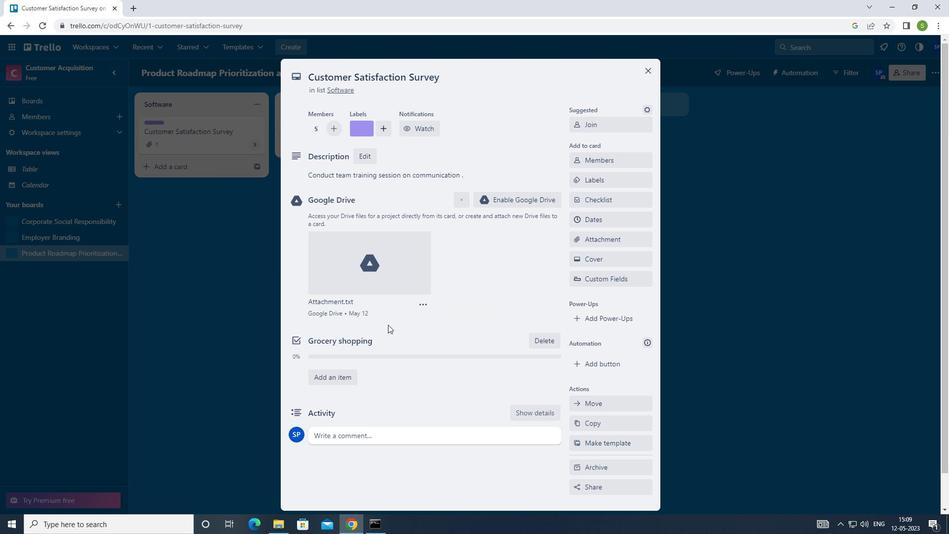 
Action: Mouse scrolled (388, 326) with delta (0, 0)
Screenshot: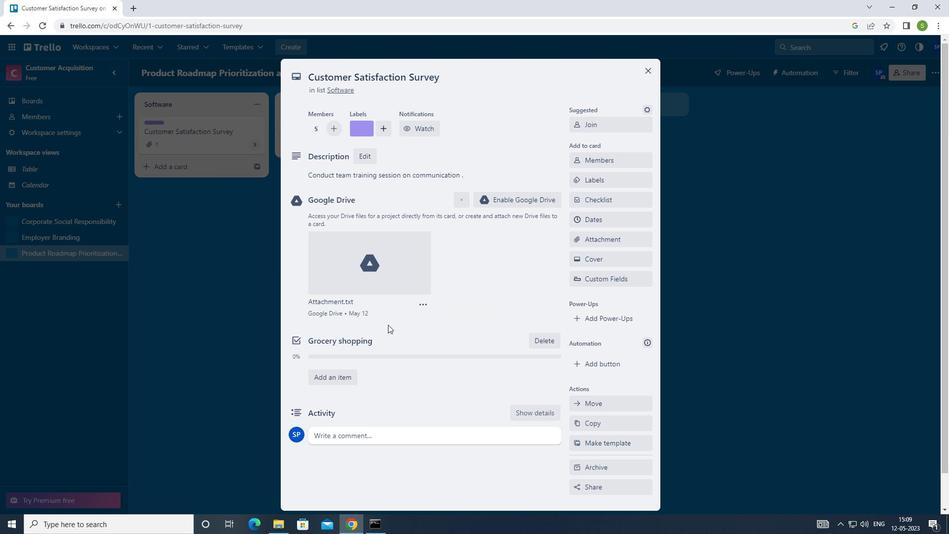 
Action: Mouse moved to (387, 327)
Screenshot: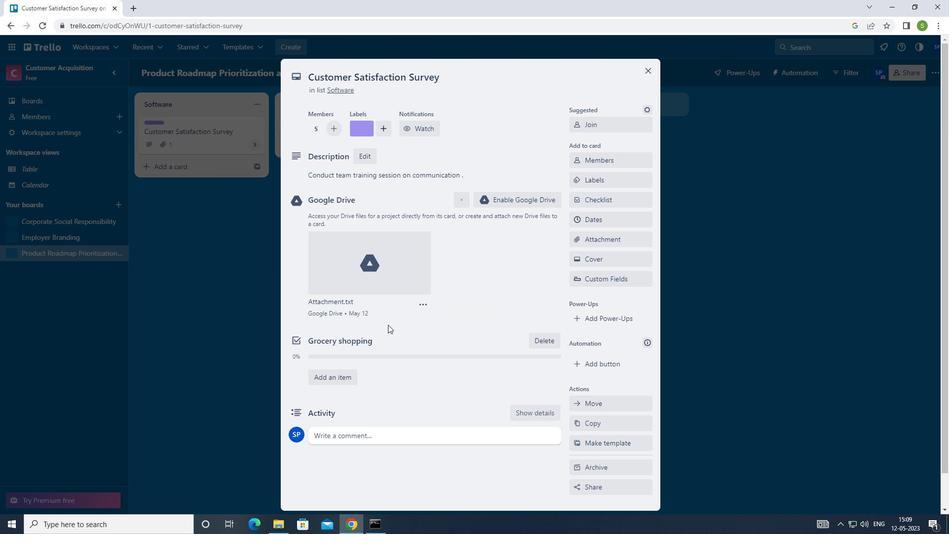 
Action: Mouse scrolled (387, 326) with delta (0, 0)
Screenshot: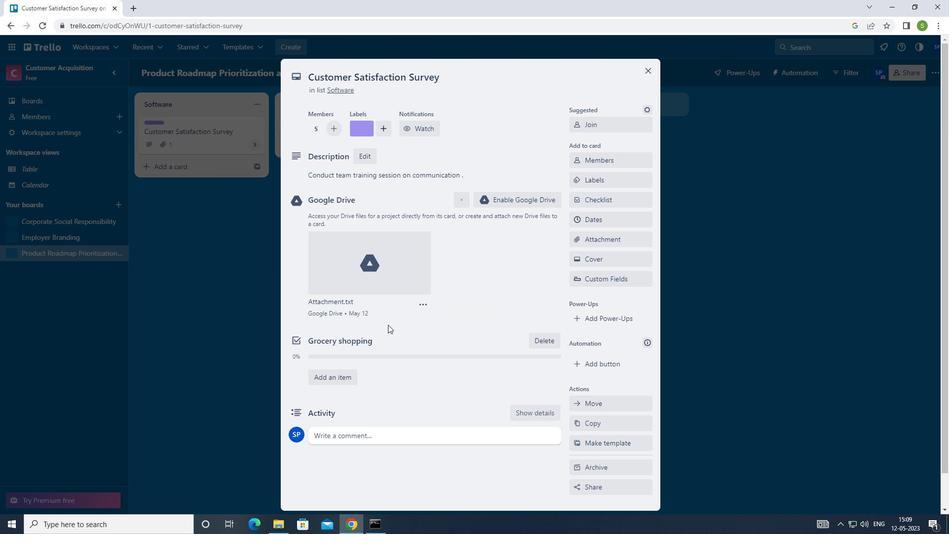 
Action: Mouse moved to (366, 398)
Screenshot: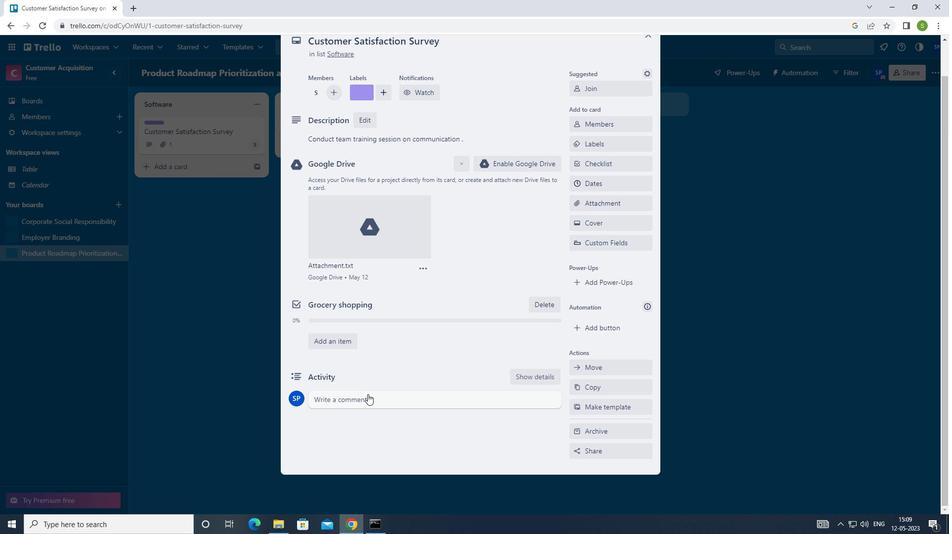 
Action: Mouse pressed left at (366, 398)
Screenshot: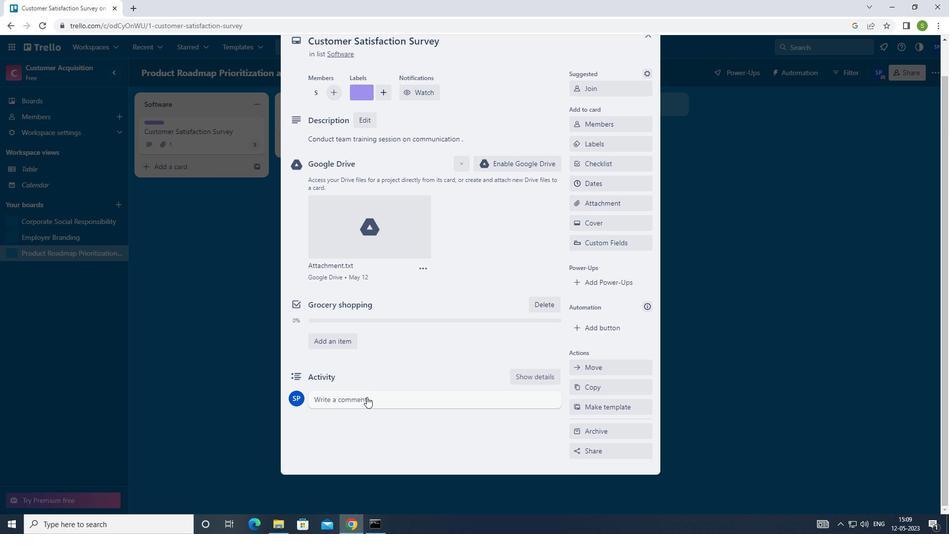 
Action: Mouse moved to (414, 275)
Screenshot: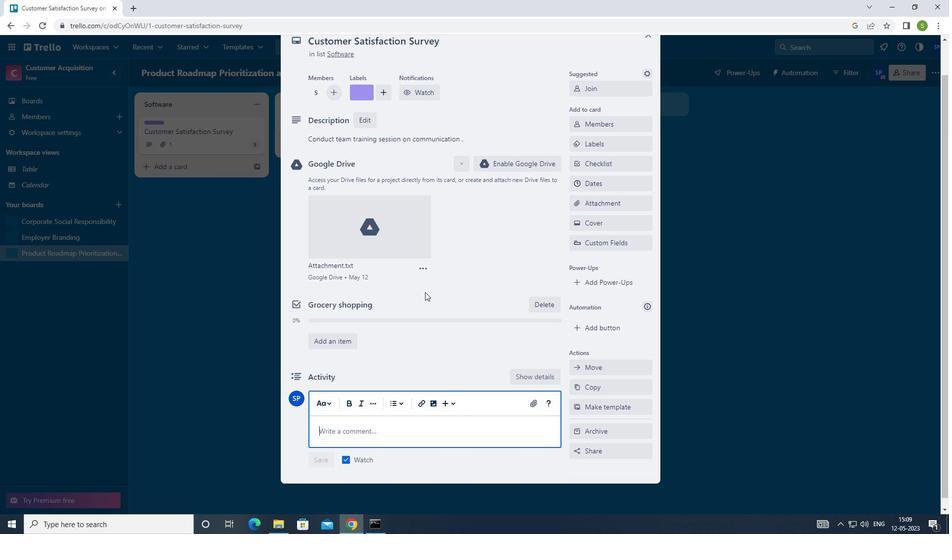 
Action: Key pressed <Key.shift><Key.shift><Key.shift><Key.shift><Key.shift><Key.shift><Key.shift><Key.shift><Key.shift><Key.shift>GIVEN<Key.space>THE<Key.space>POTENTIAL<Key.space>IMPACT<Key.space>OF<Key.space>THIS<Key.space>TASK<Key.space>LET<Key.space>US<Key.space>MAKE<Key.space>SURE<Key.space>WE<Key.space>INVOLVE<Key.space>ALL<Key.space>STACK<Key.backspace><Key.backspace>KEHOLDERS<Key.space>AND<Key.space>GATHER<Key.space>THEIR<Key.space>FEEDBACK.
Screenshot: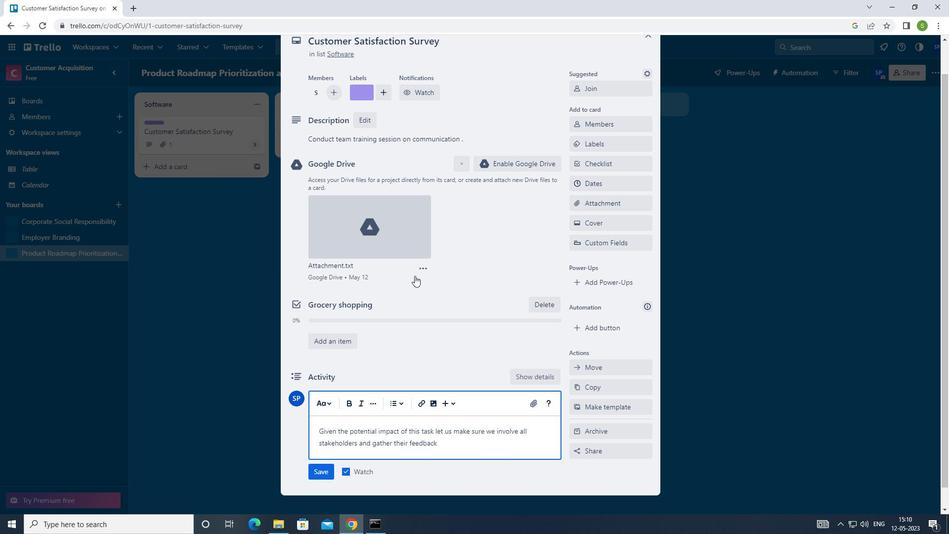 
Action: Mouse moved to (328, 472)
Screenshot: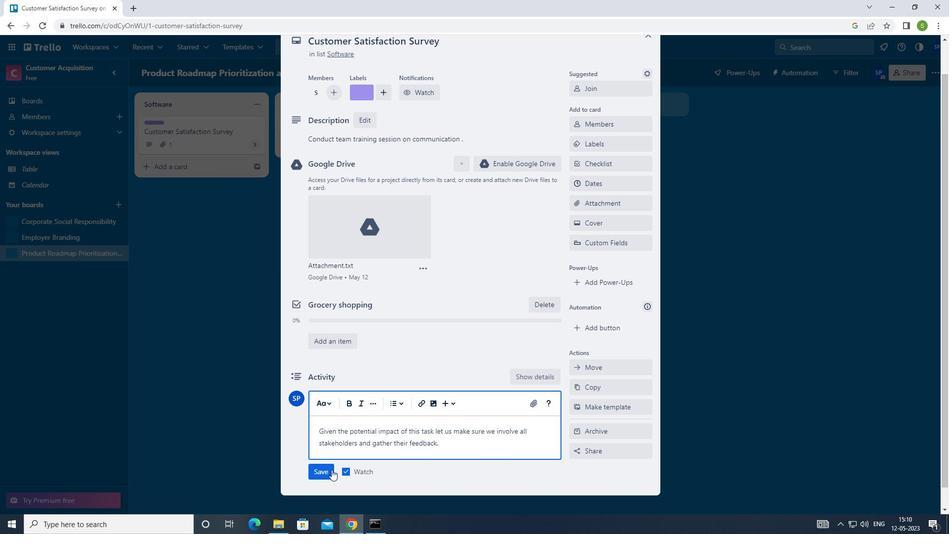 
Action: Mouse pressed left at (328, 472)
Screenshot: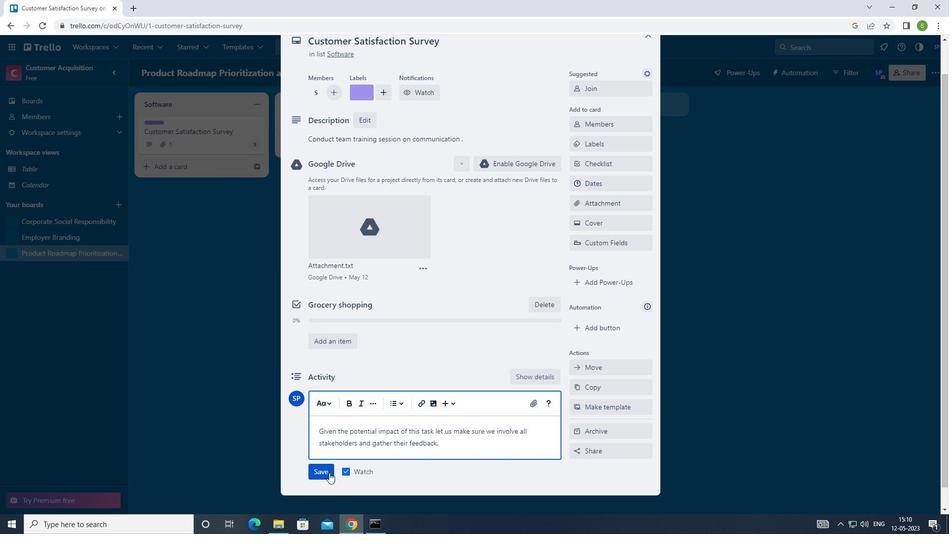 
Action: Mouse moved to (618, 186)
Screenshot: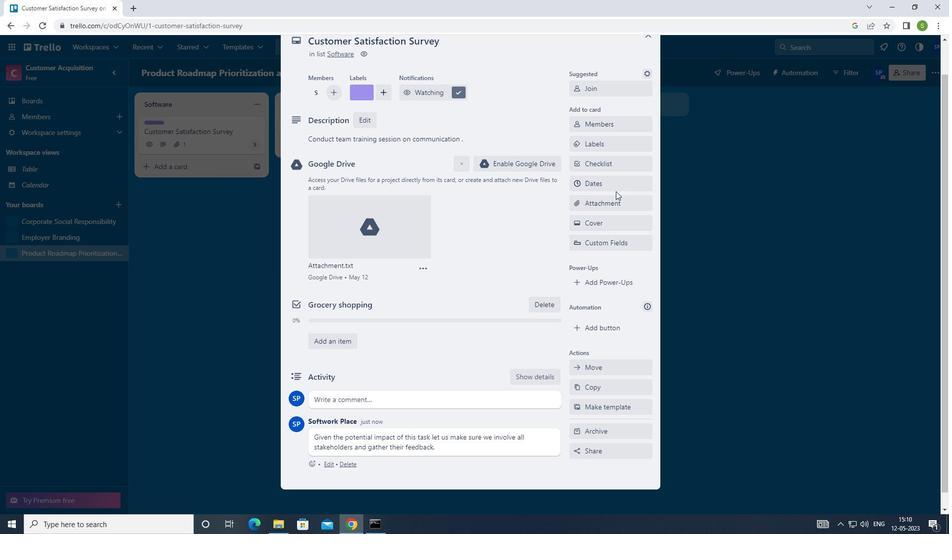 
Action: Mouse pressed left at (618, 186)
Screenshot: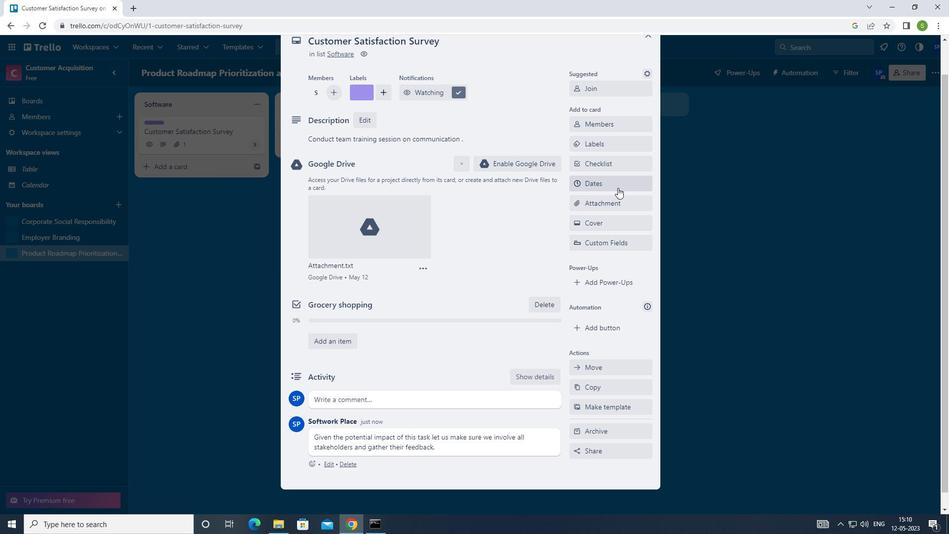 
Action: Mouse moved to (581, 253)
Screenshot: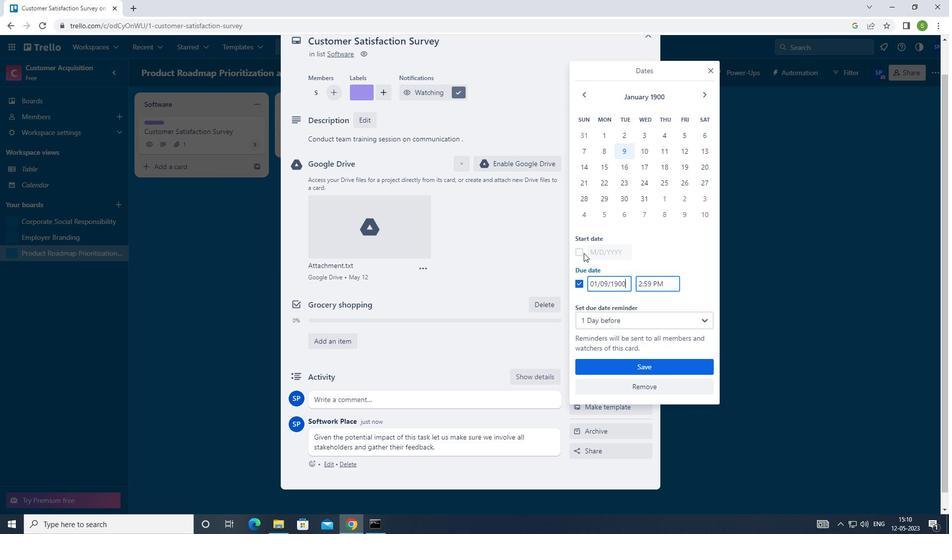 
Action: Mouse pressed left at (581, 253)
Screenshot: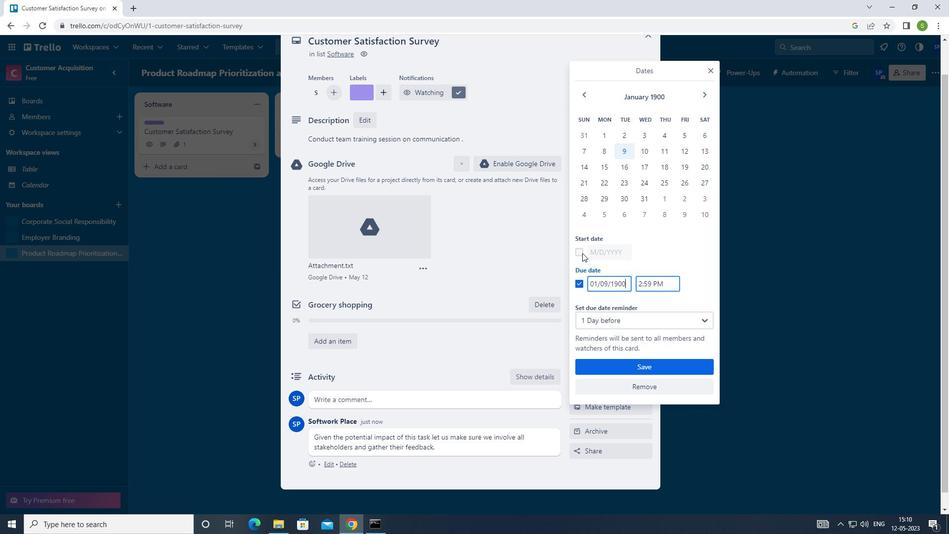 
Action: Mouse moved to (608, 251)
Screenshot: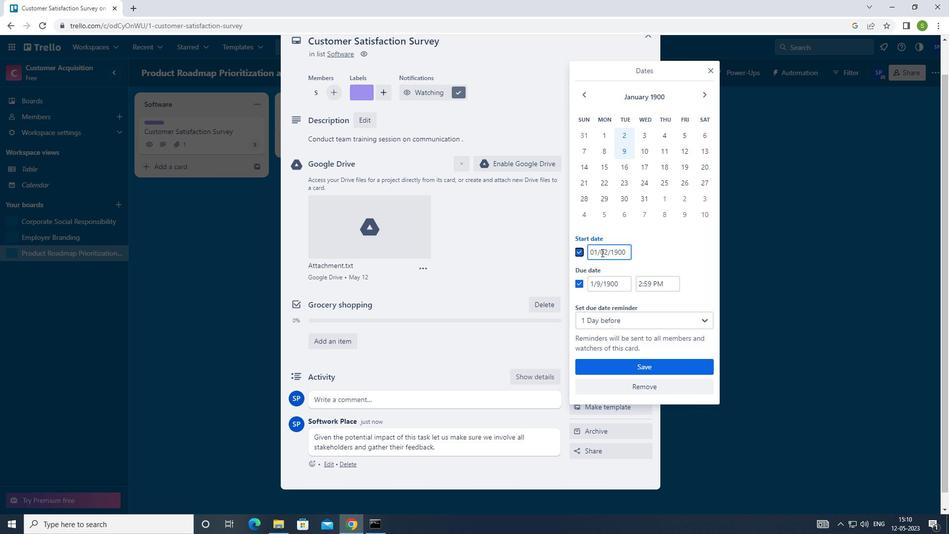 
Action: Mouse pressed left at (608, 251)
Screenshot: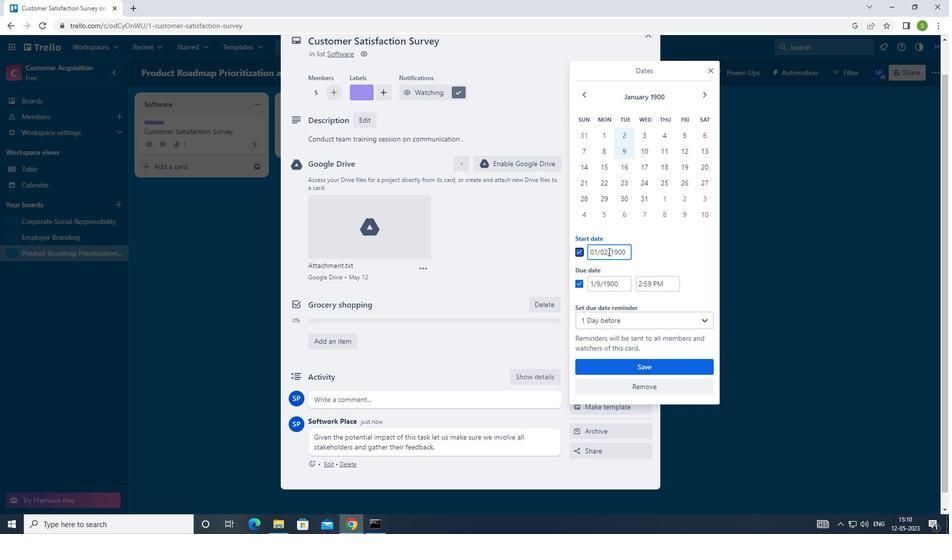 
Action: Mouse moved to (600, 251)
Screenshot: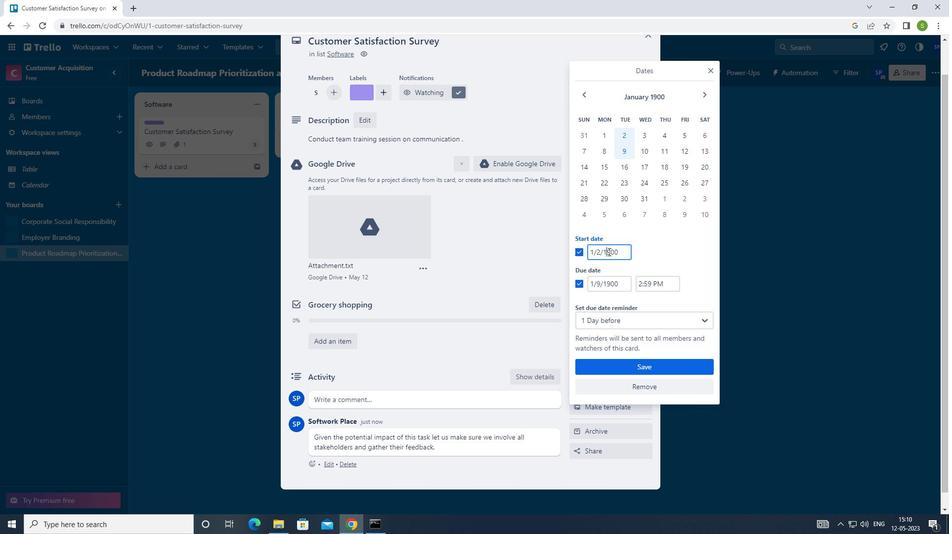 
Action: Mouse pressed left at (600, 251)
Screenshot: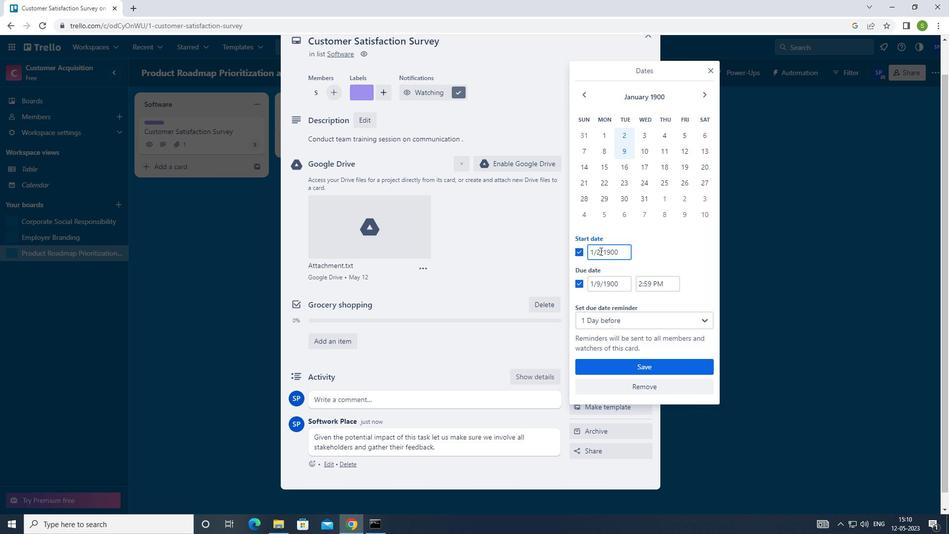 
Action: Mouse moved to (568, 230)
Screenshot: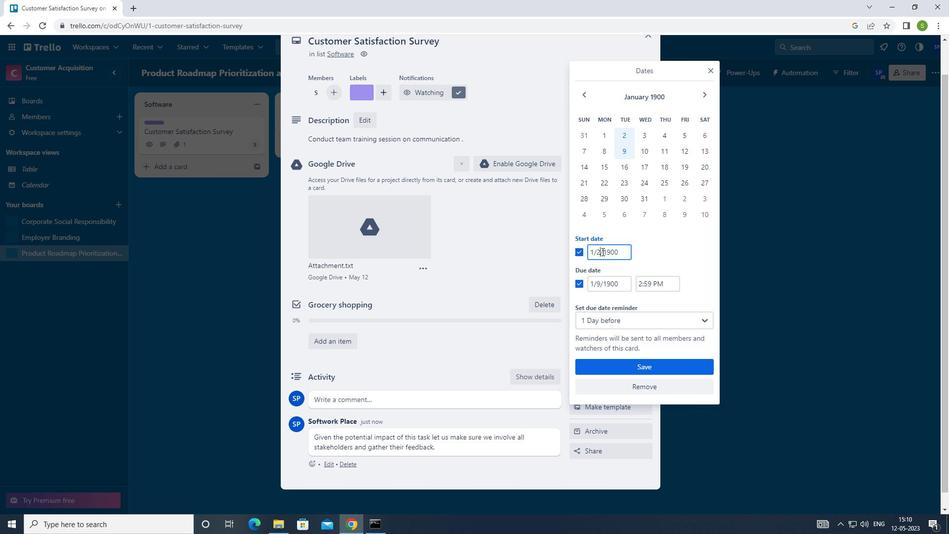 
Action: Key pressed <Key.backspace>3
Screenshot: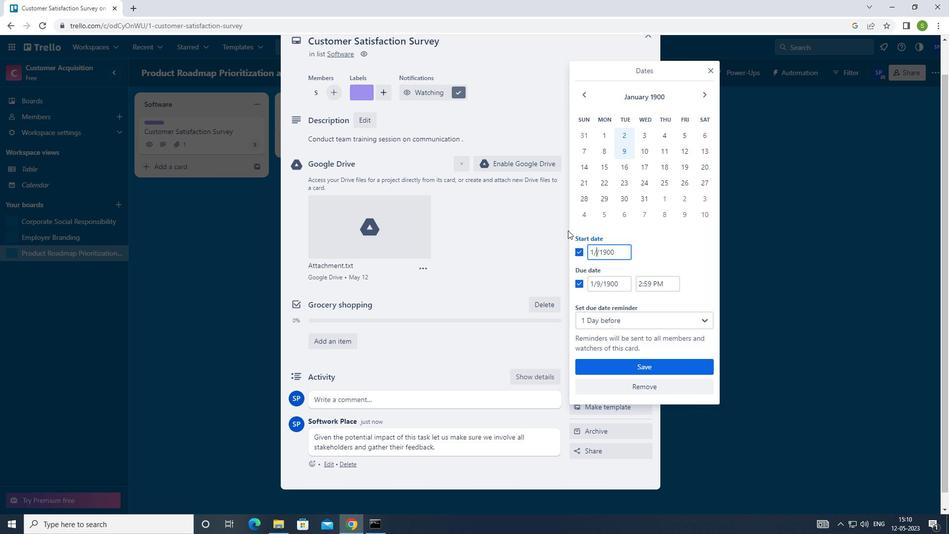 
Action: Mouse moved to (599, 281)
Screenshot: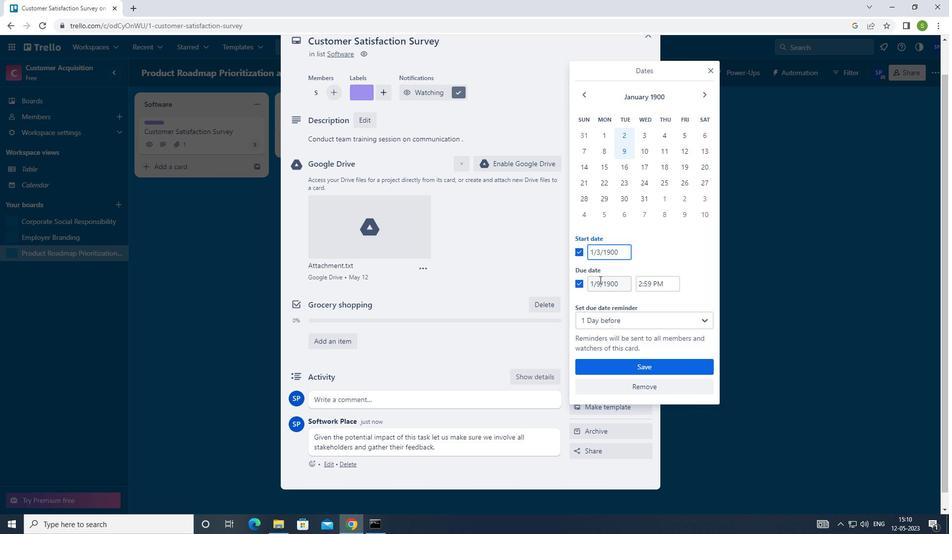 
Action: Mouse pressed left at (599, 281)
Screenshot: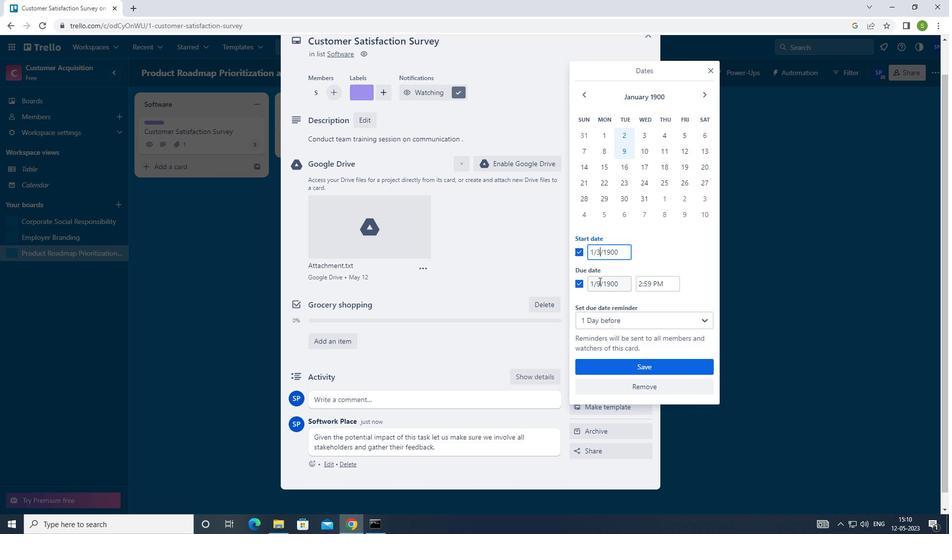 
Action: Mouse moved to (536, 201)
Screenshot: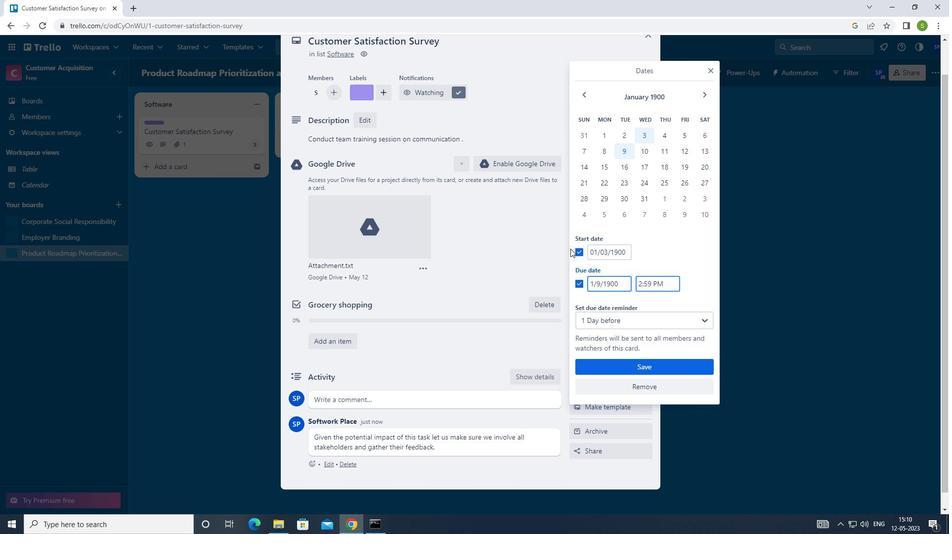 
Action: Key pressed <Key.backspace>
Screenshot: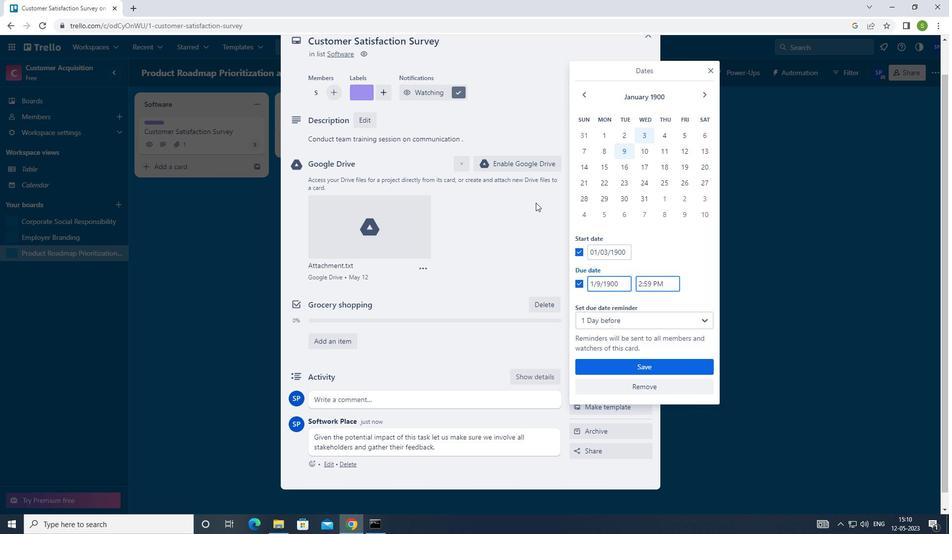 
Action: Mouse moved to (535, 200)
Screenshot: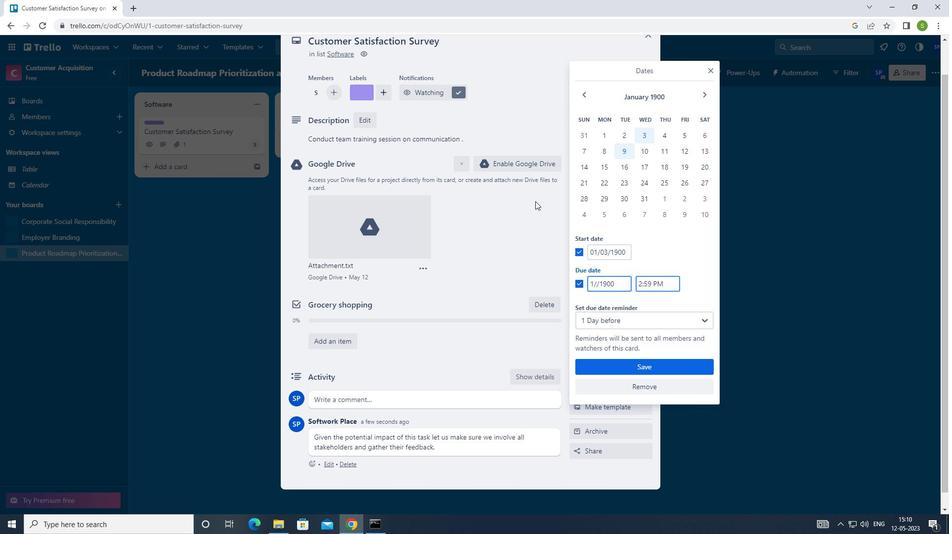 
Action: Key pressed 10
Screenshot: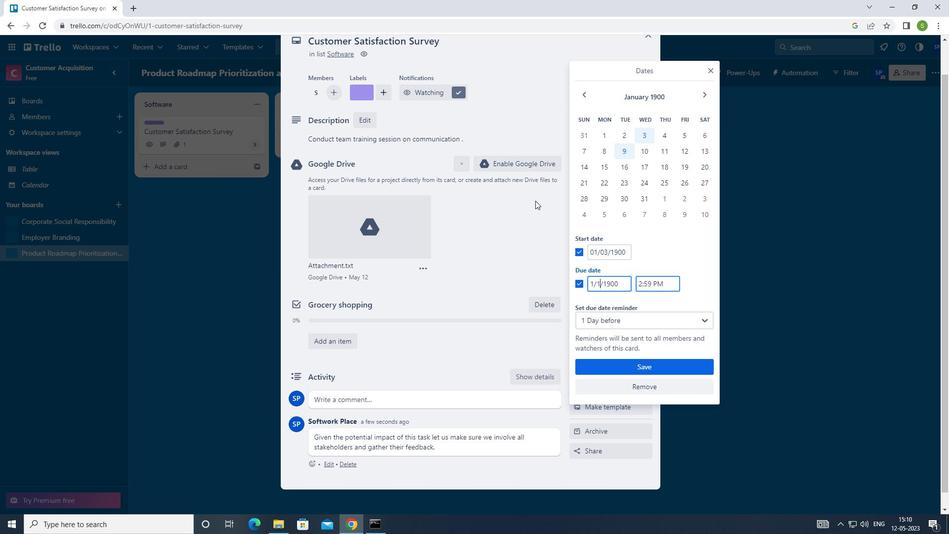 
Action: Mouse moved to (612, 365)
Screenshot: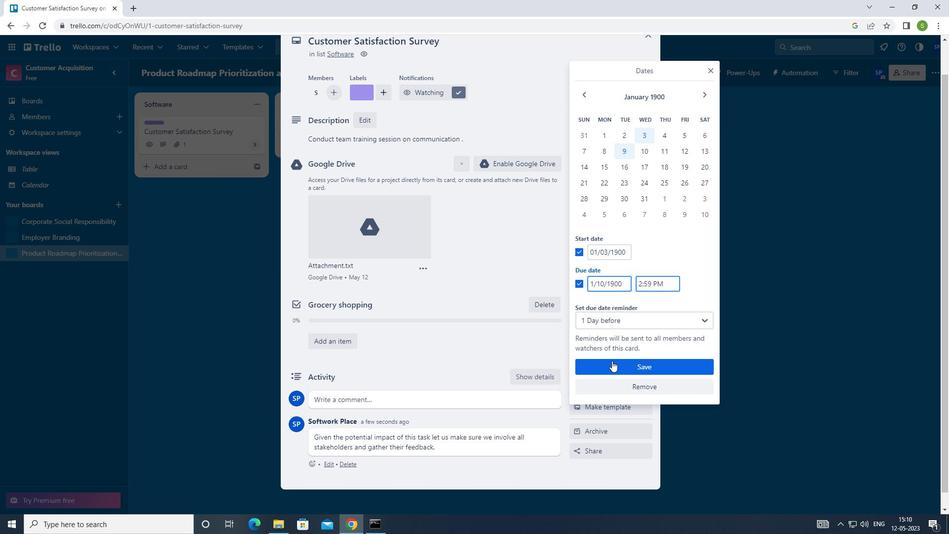 
Action: Mouse pressed left at (612, 365)
Screenshot: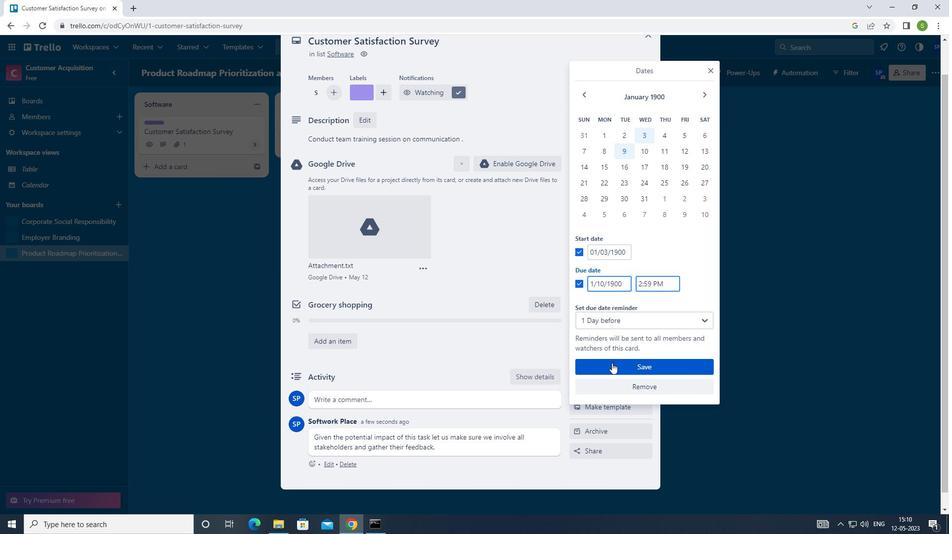 
Action: Mouse moved to (599, 363)
Screenshot: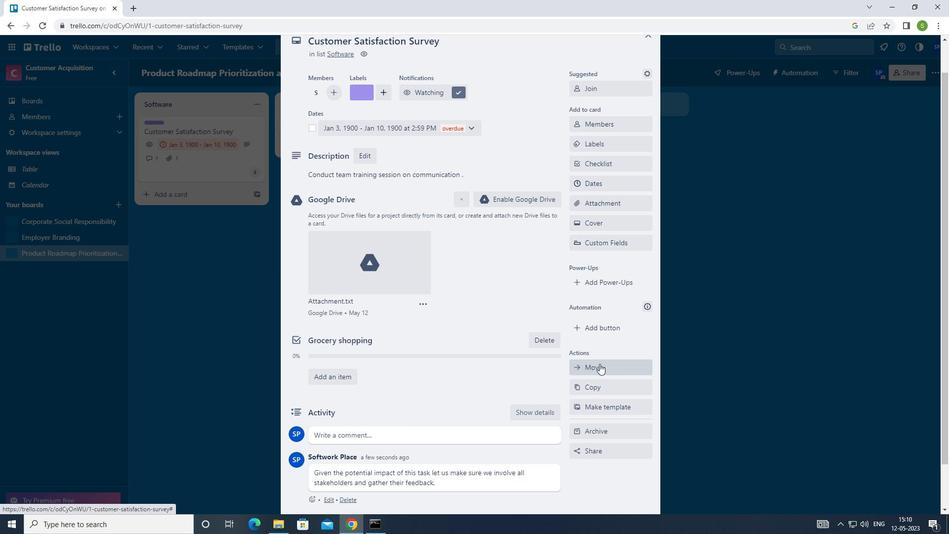 
Action: Key pressed <Key.f8>
Screenshot: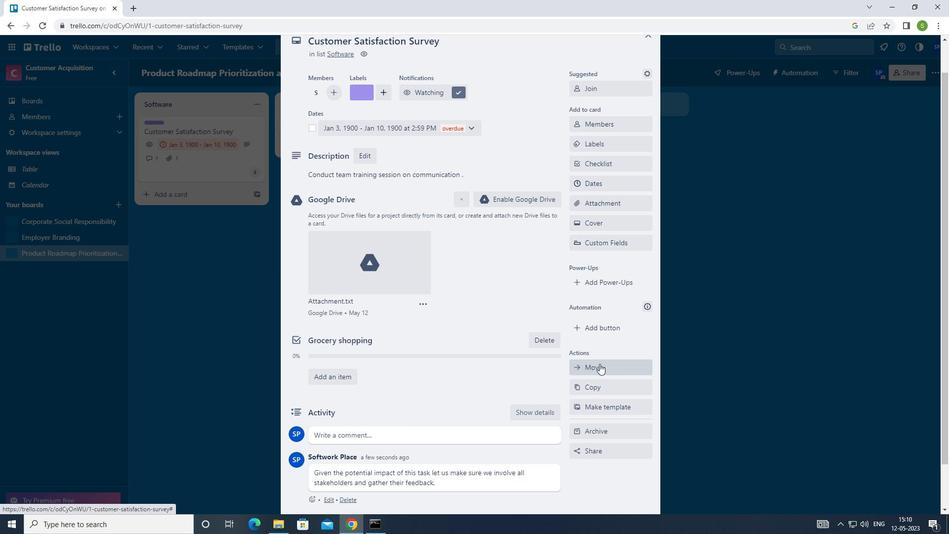 
